 Task: Schedule a coding workshop for next Wednesday at 7:00 PM.
Action: Mouse moved to (73, 134)
Screenshot: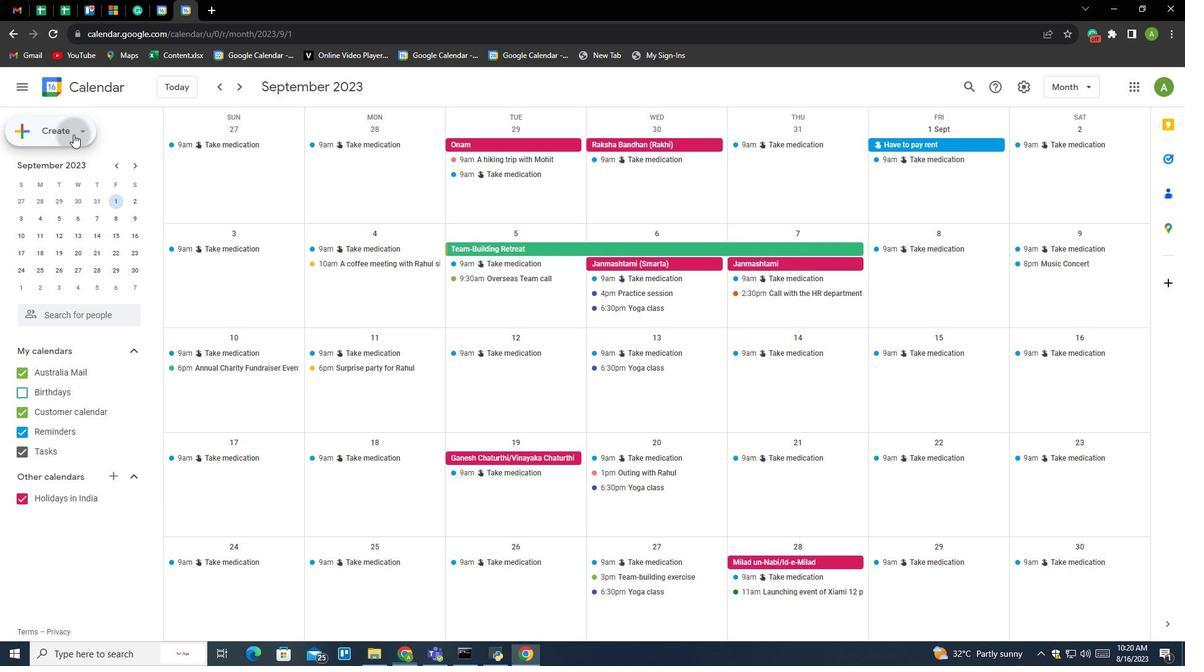 
Action: Mouse pressed left at (73, 134)
Screenshot: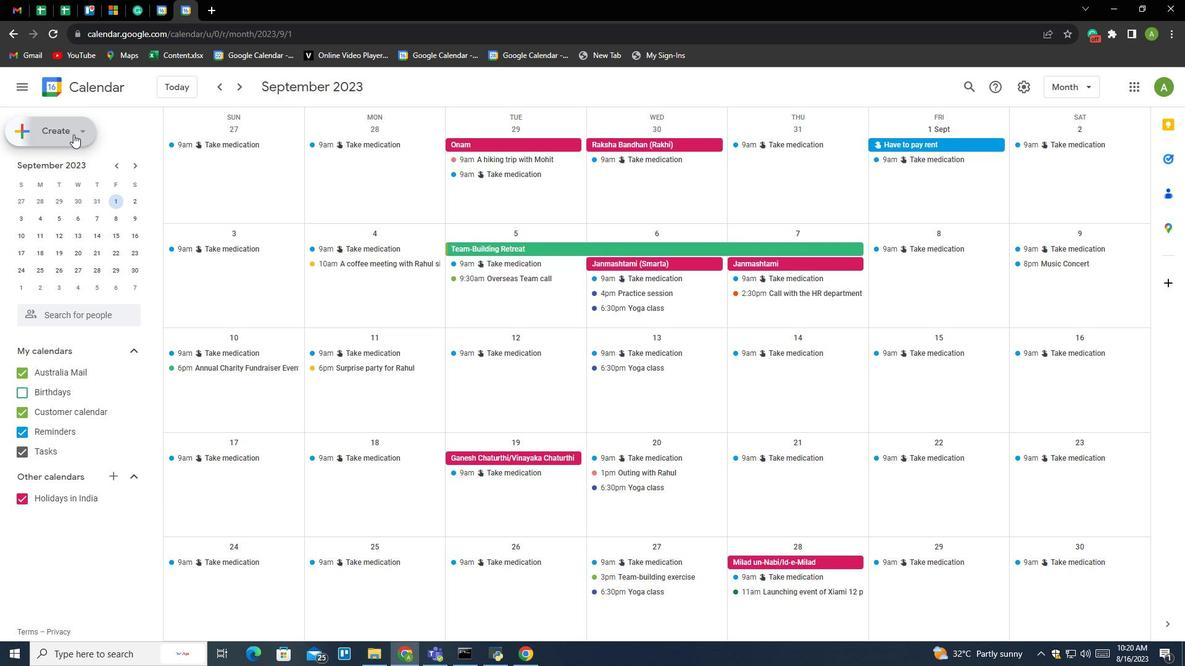
Action: Mouse moved to (56, 157)
Screenshot: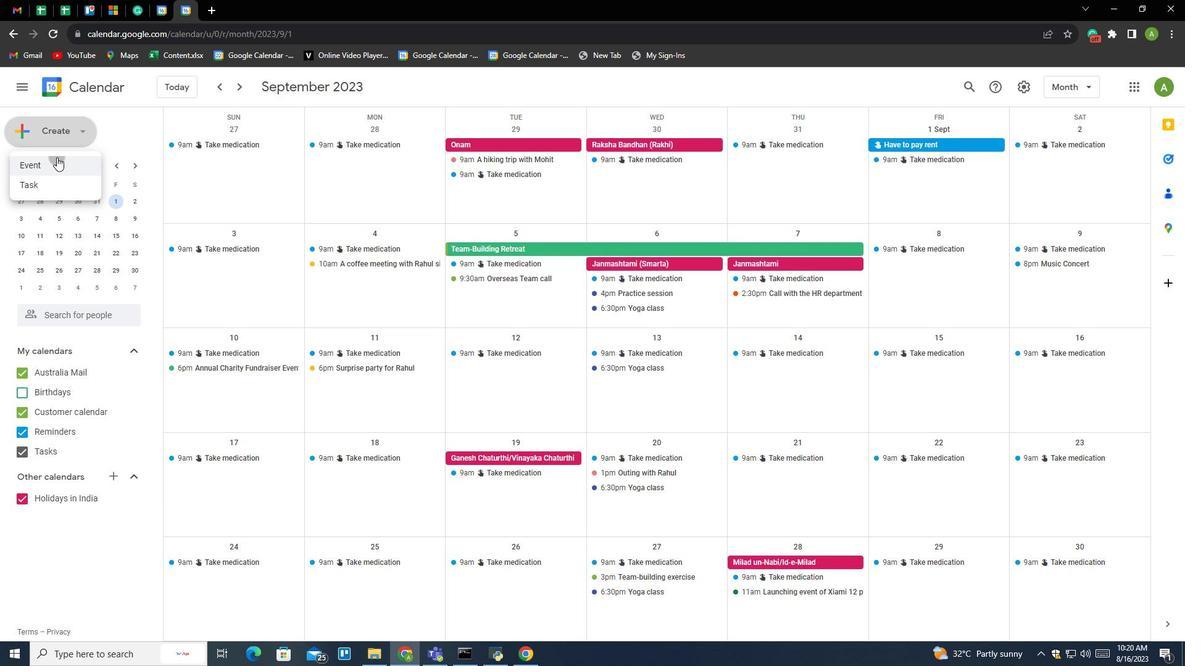 
Action: Mouse pressed left at (56, 157)
Screenshot: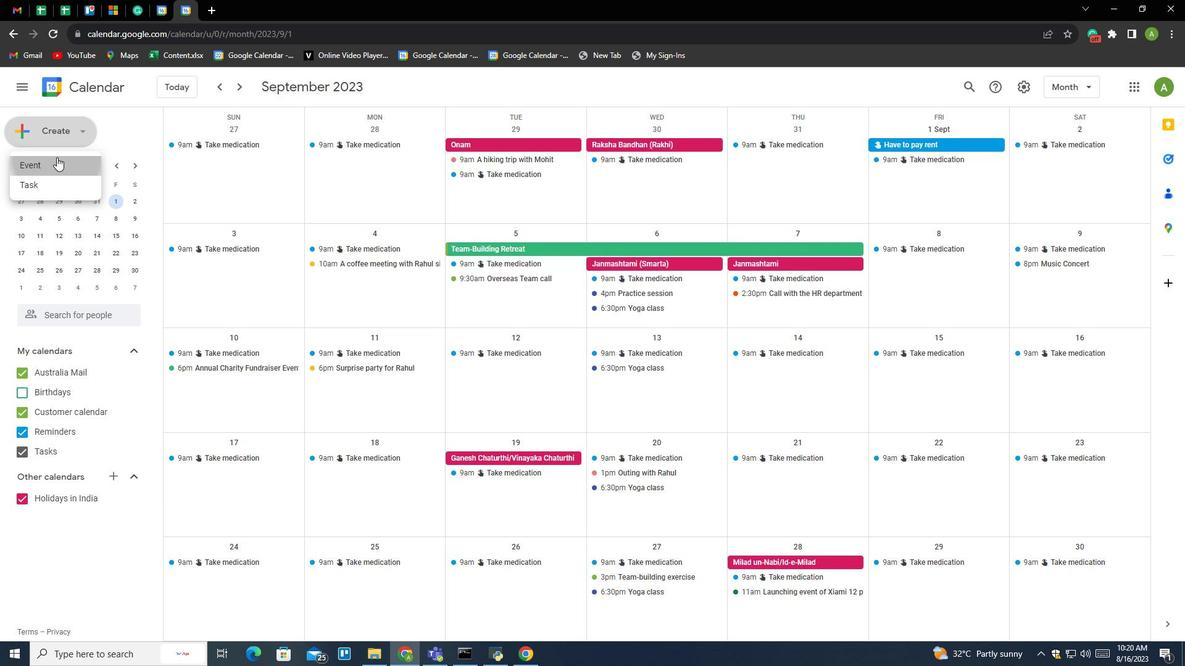 
Action: Mouse moved to (766, 433)
Screenshot: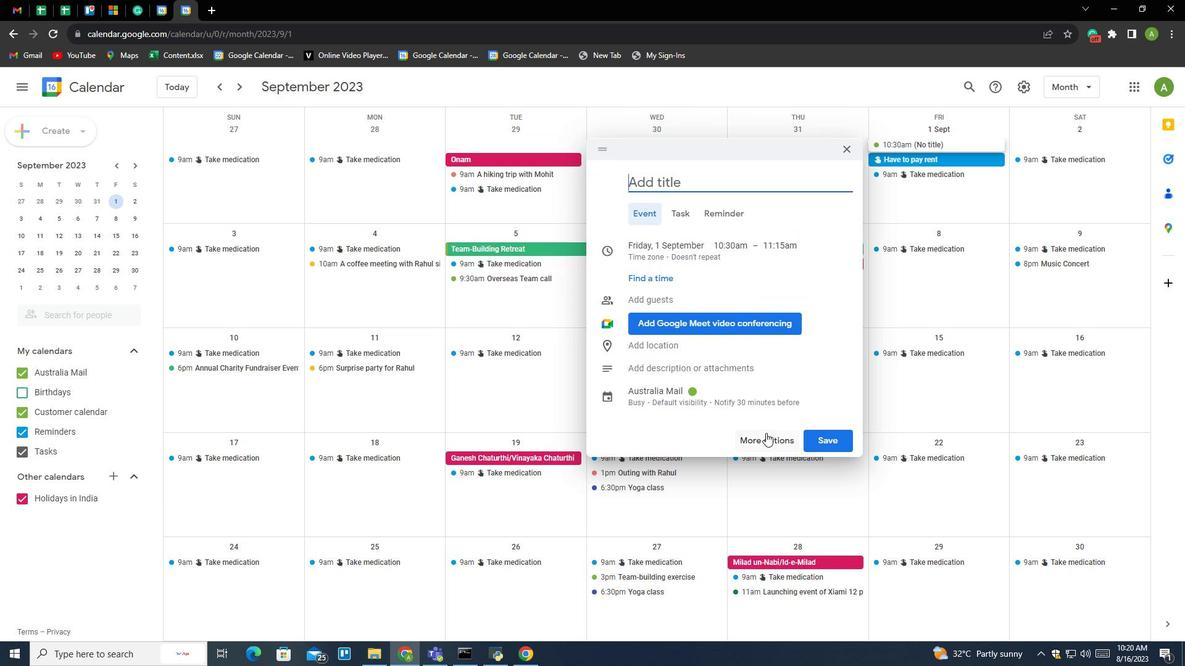 
Action: Mouse pressed left at (766, 433)
Screenshot: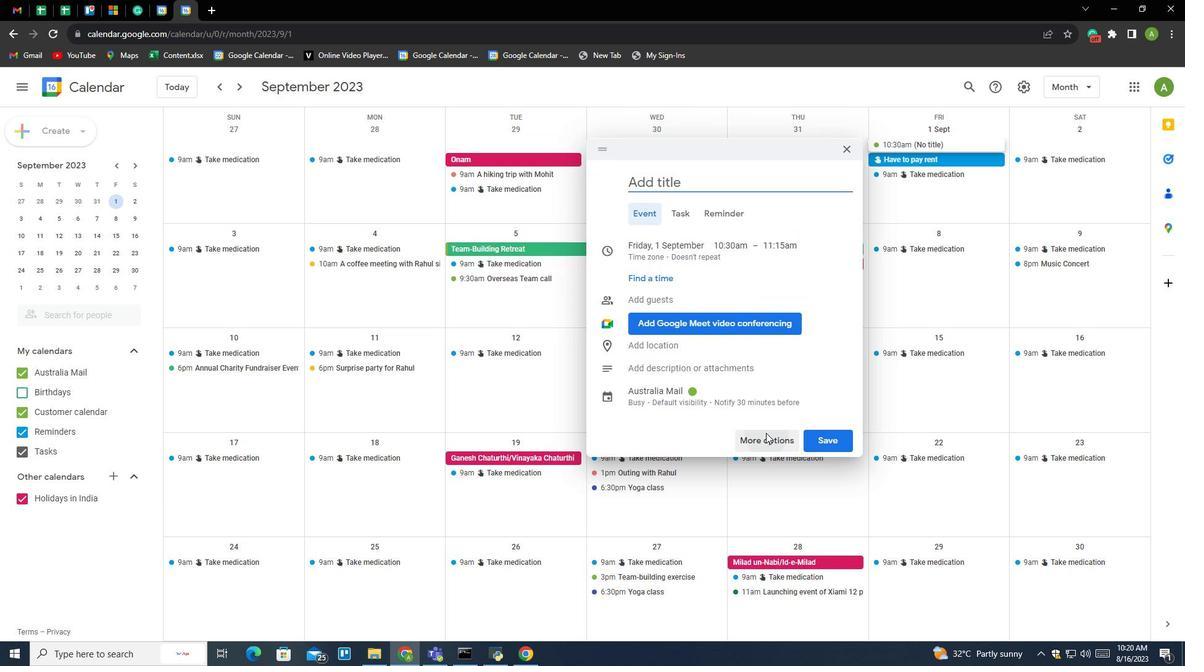 
Action: Mouse moved to (350, 85)
Screenshot: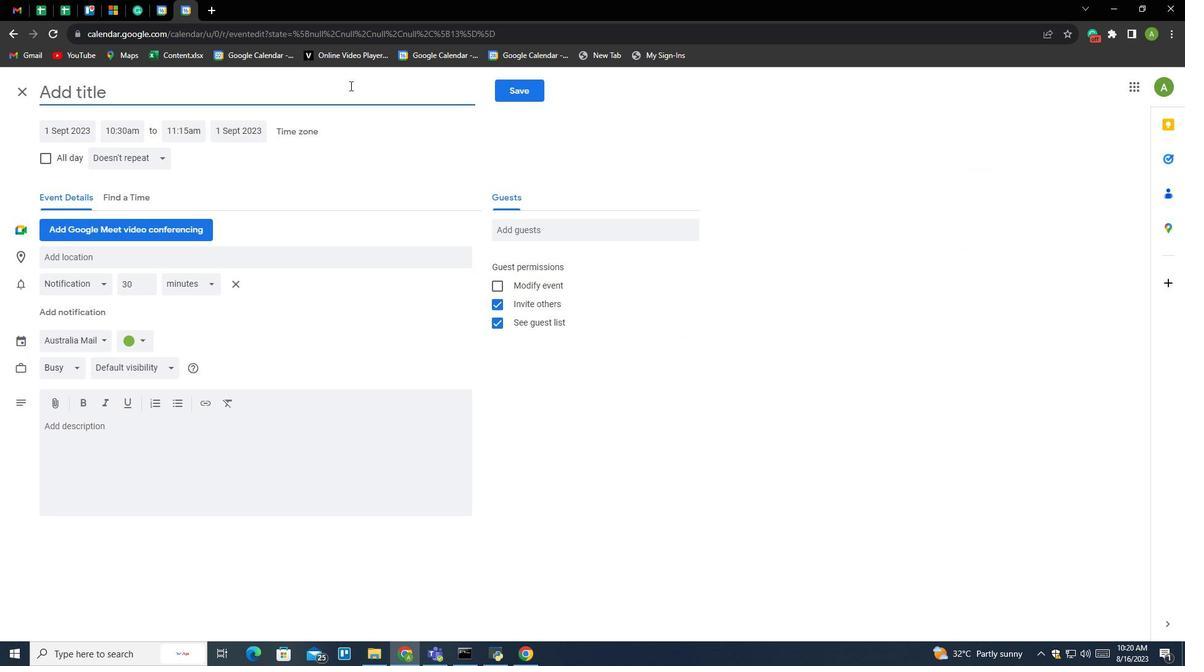 
Action: Mouse pressed left at (350, 85)
Screenshot: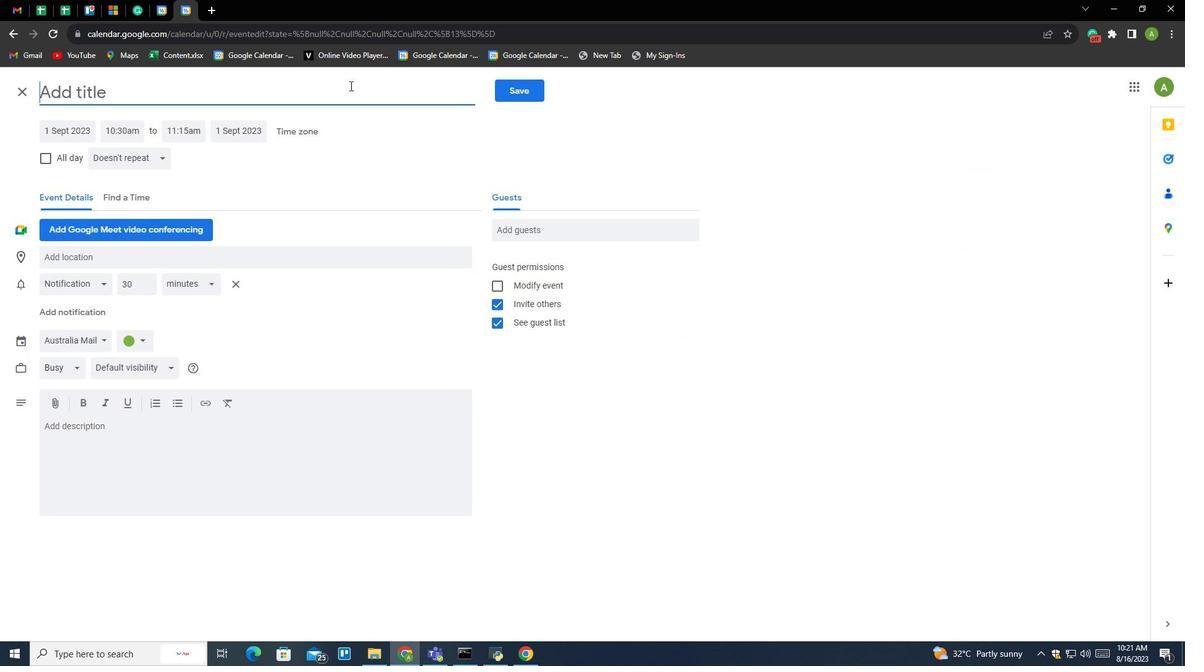 
Action: Key pressed <Key.shift>COd<Key.backspace><Key.backspace>oding<Key.space>workshop
Screenshot: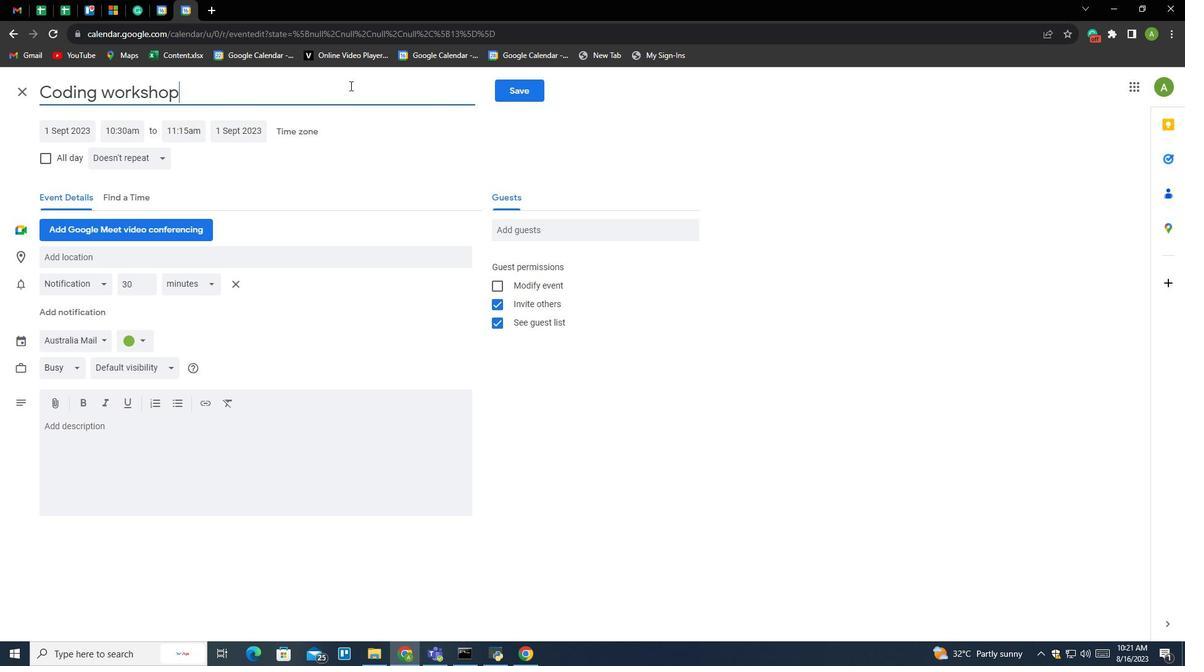 
Action: Mouse moved to (85, 127)
Screenshot: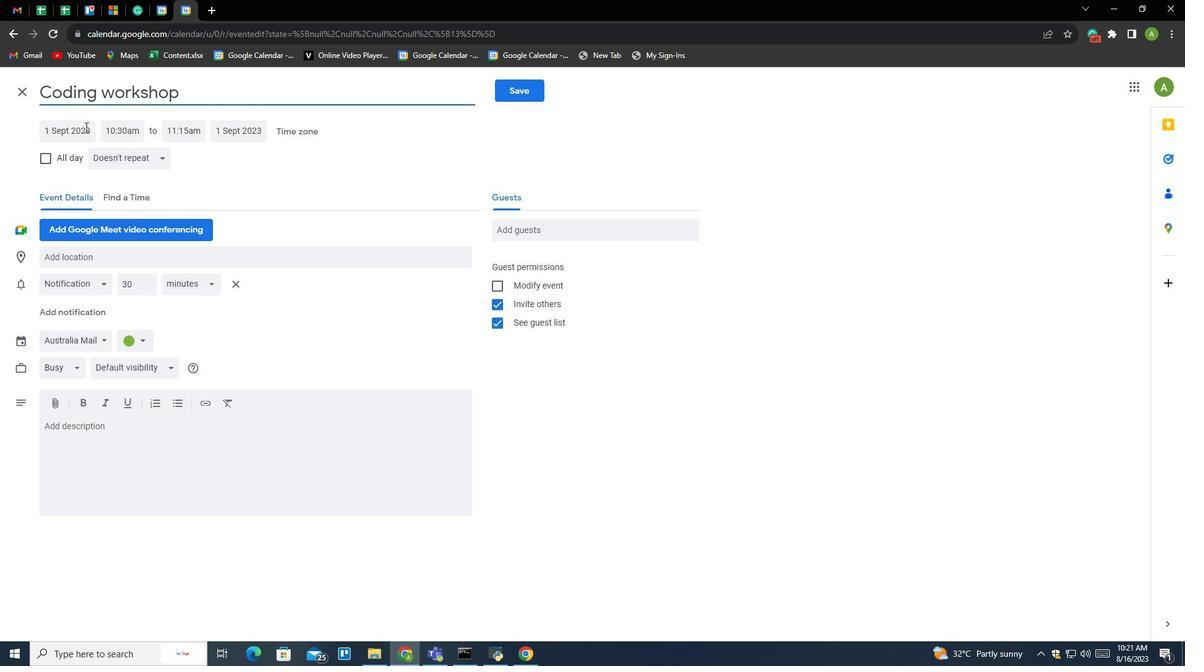 
Action: Mouse pressed left at (85, 127)
Screenshot: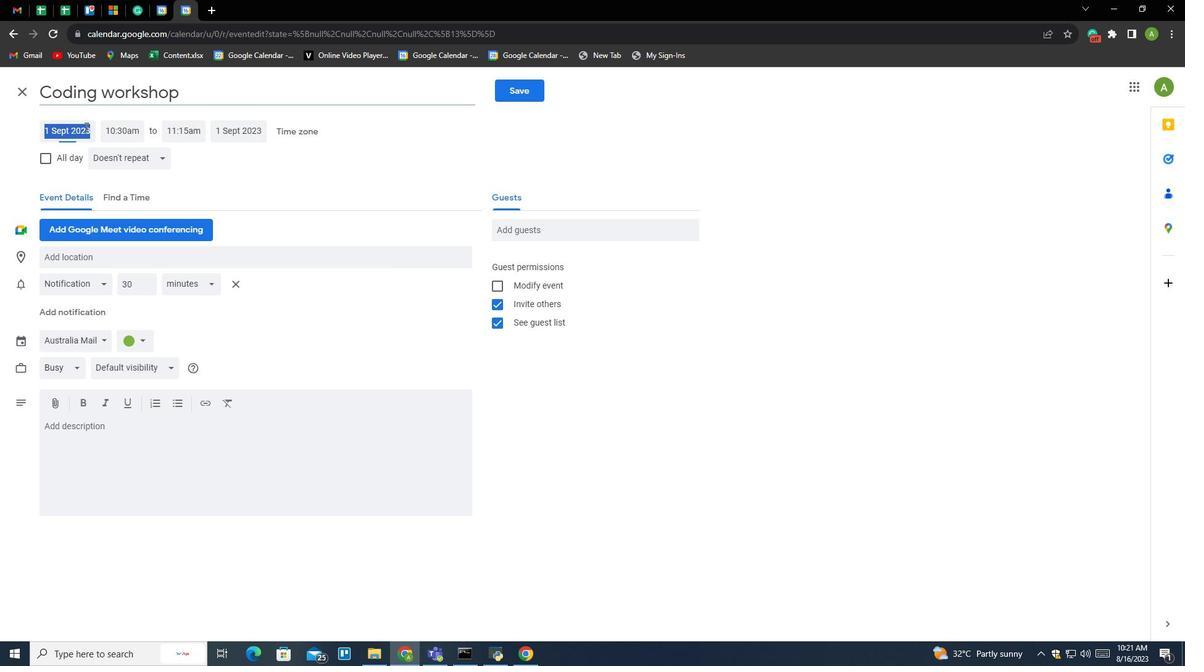 
Action: Mouse moved to (123, 195)
Screenshot: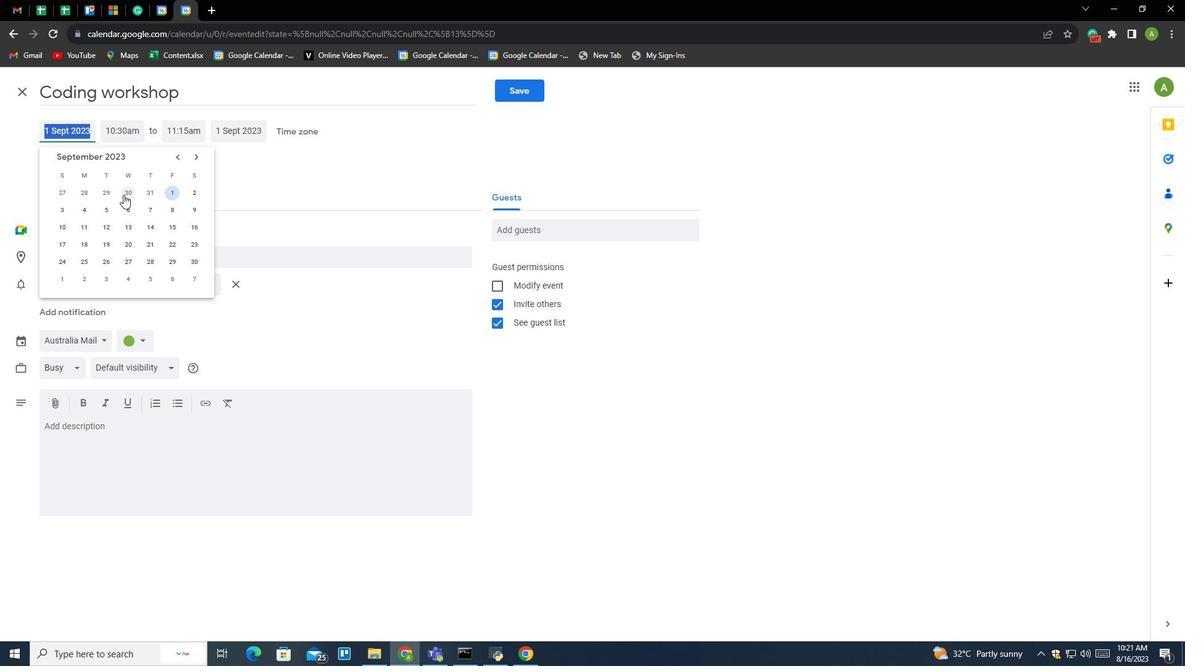 
Action: Mouse pressed left at (123, 195)
Screenshot: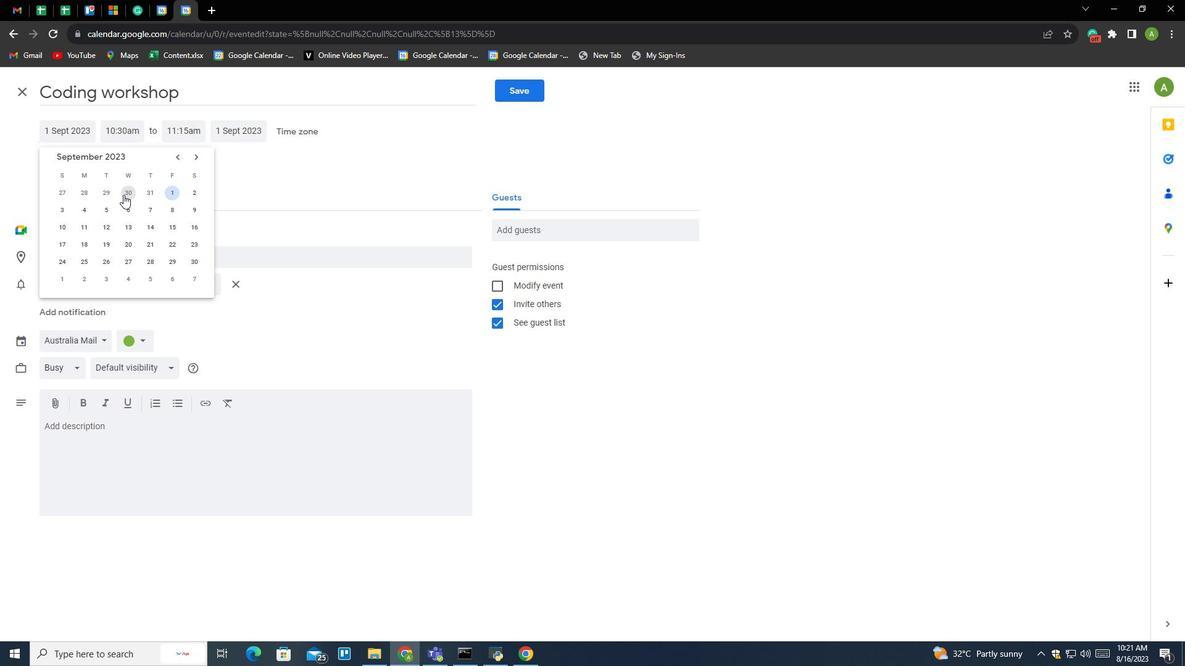
Action: Mouse moved to (132, 125)
Screenshot: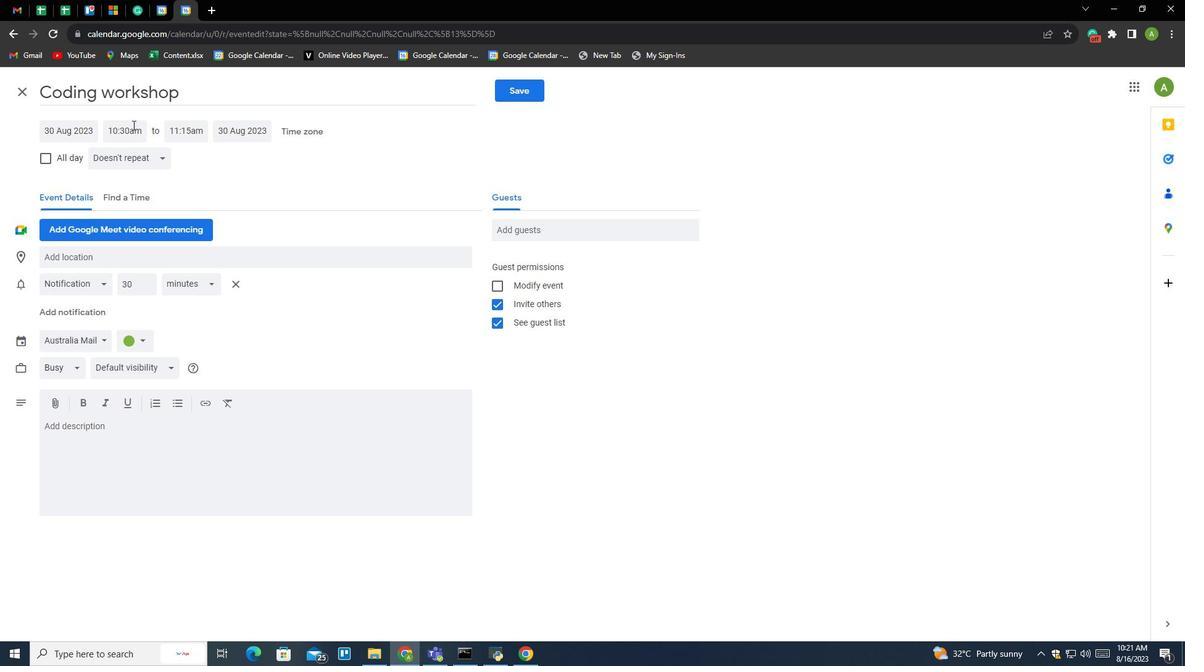 
Action: Mouse pressed left at (132, 125)
Screenshot: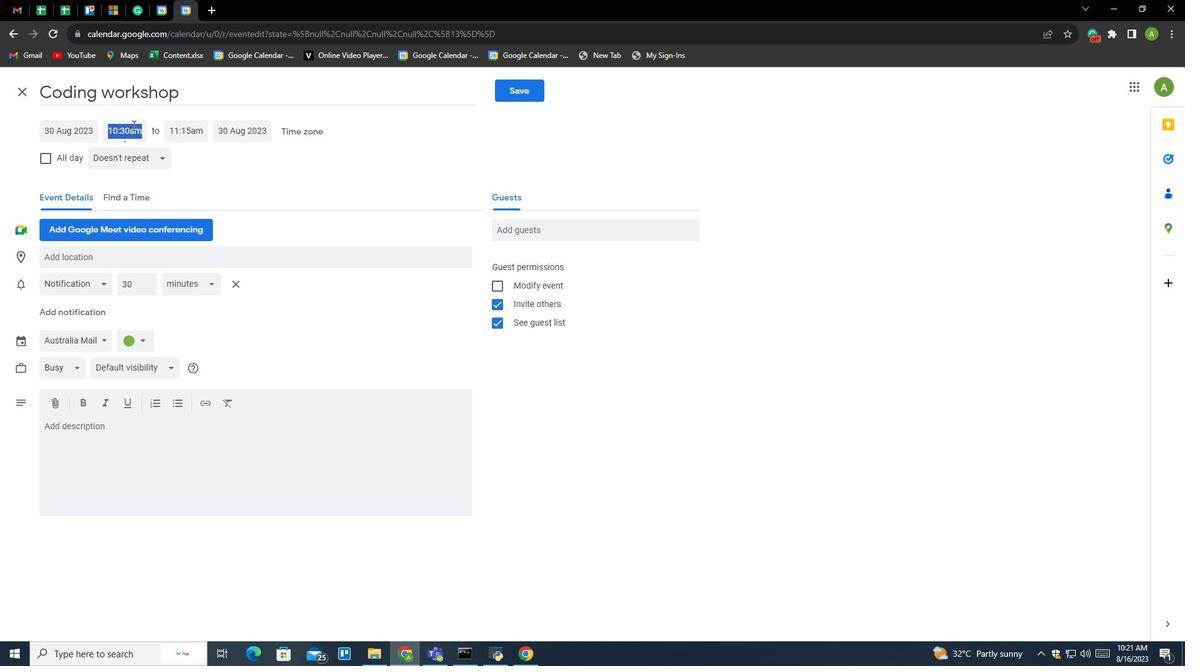
Action: Mouse moved to (166, 256)
Screenshot: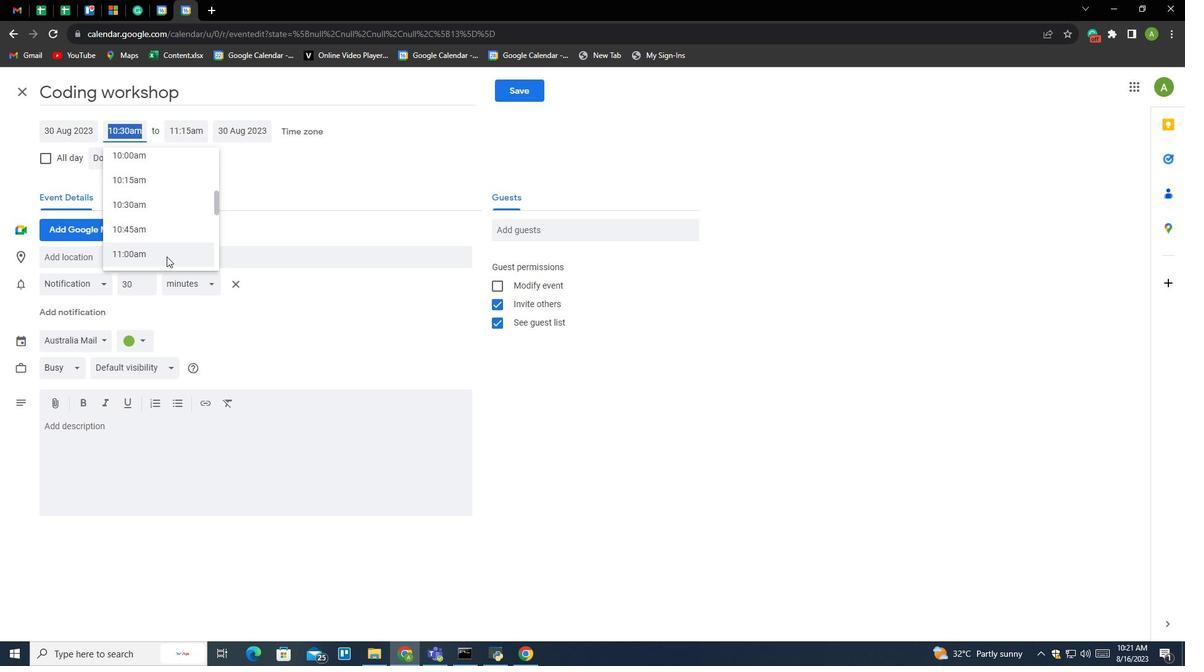 
Action: Mouse scrolled (166, 256) with delta (0, 0)
Screenshot: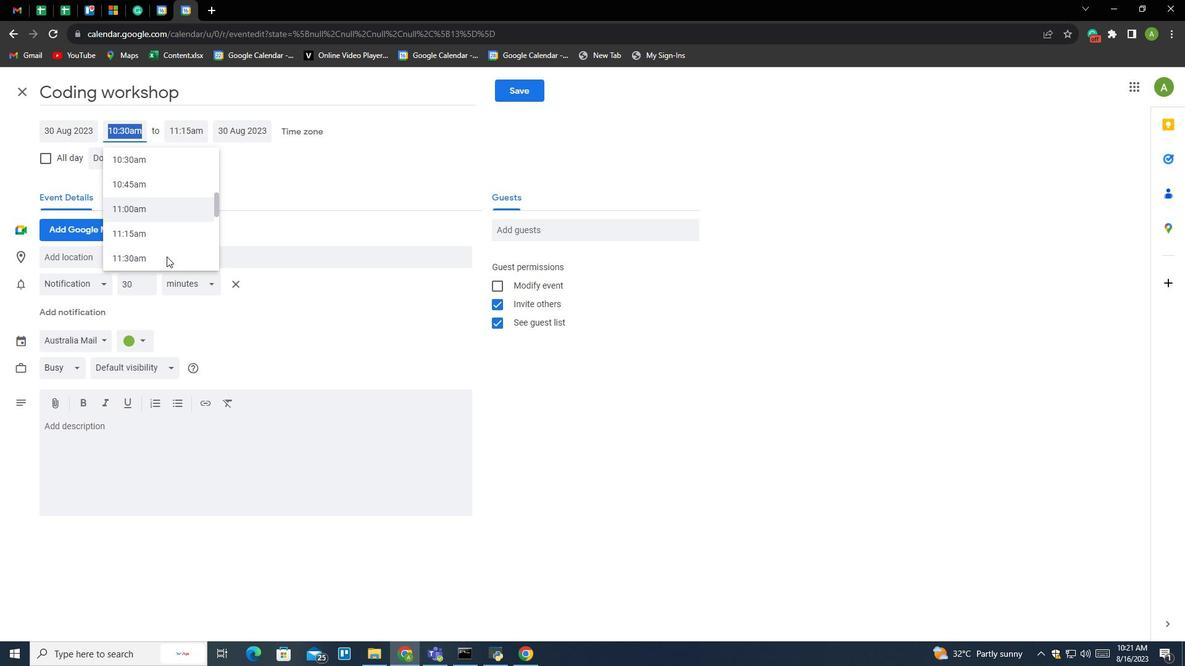 
Action: Mouse scrolled (166, 256) with delta (0, 0)
Screenshot: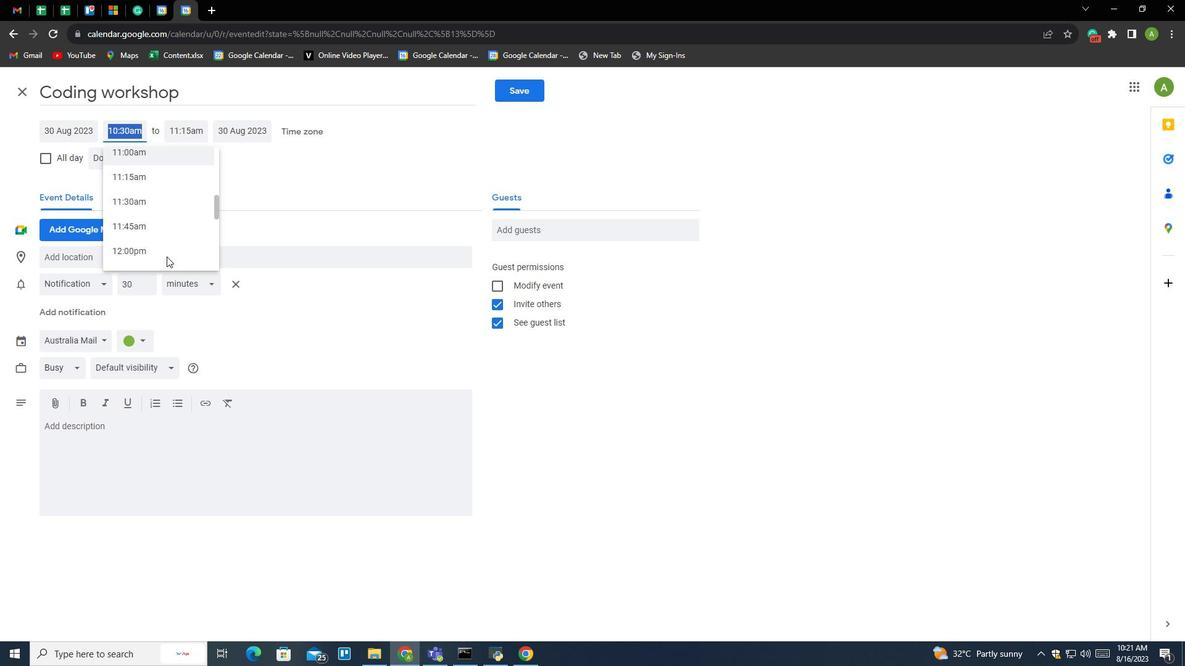
Action: Mouse scrolled (166, 256) with delta (0, 0)
Screenshot: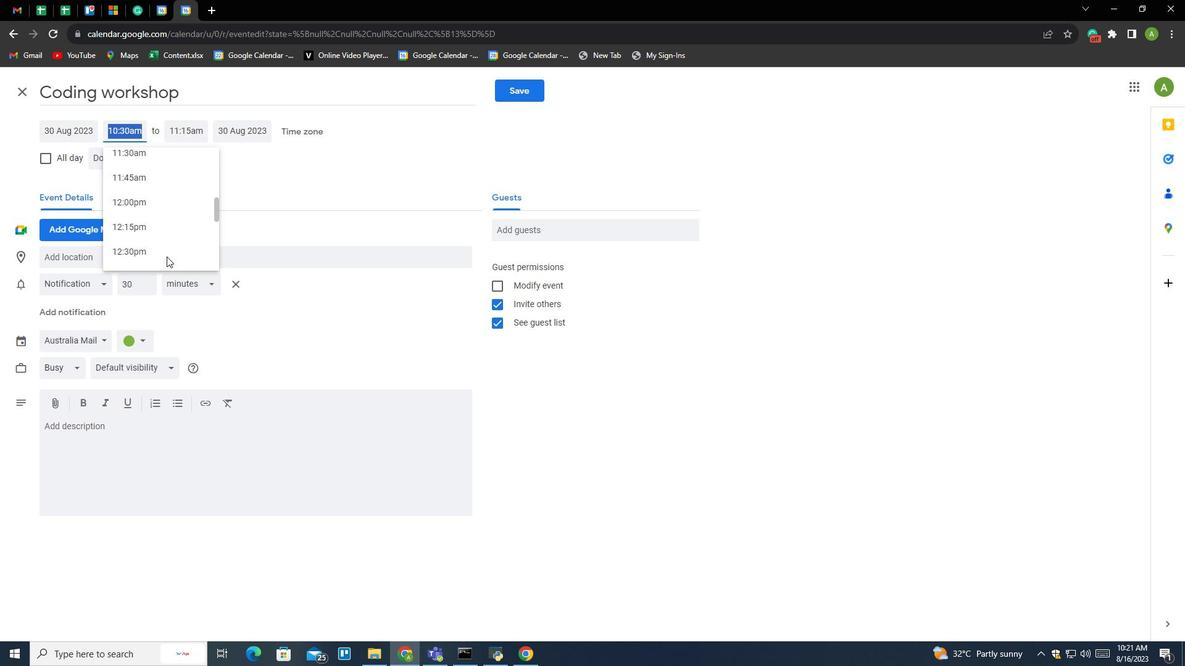 
Action: Mouse scrolled (166, 256) with delta (0, 0)
Screenshot: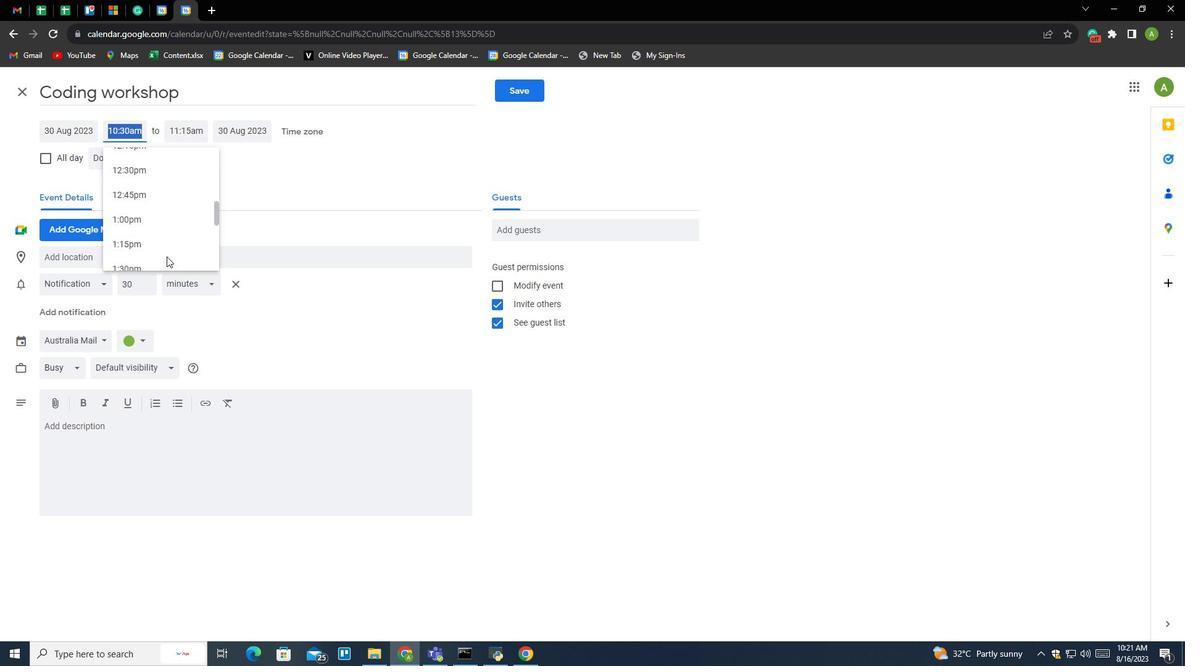 
Action: Mouse scrolled (166, 256) with delta (0, 0)
Screenshot: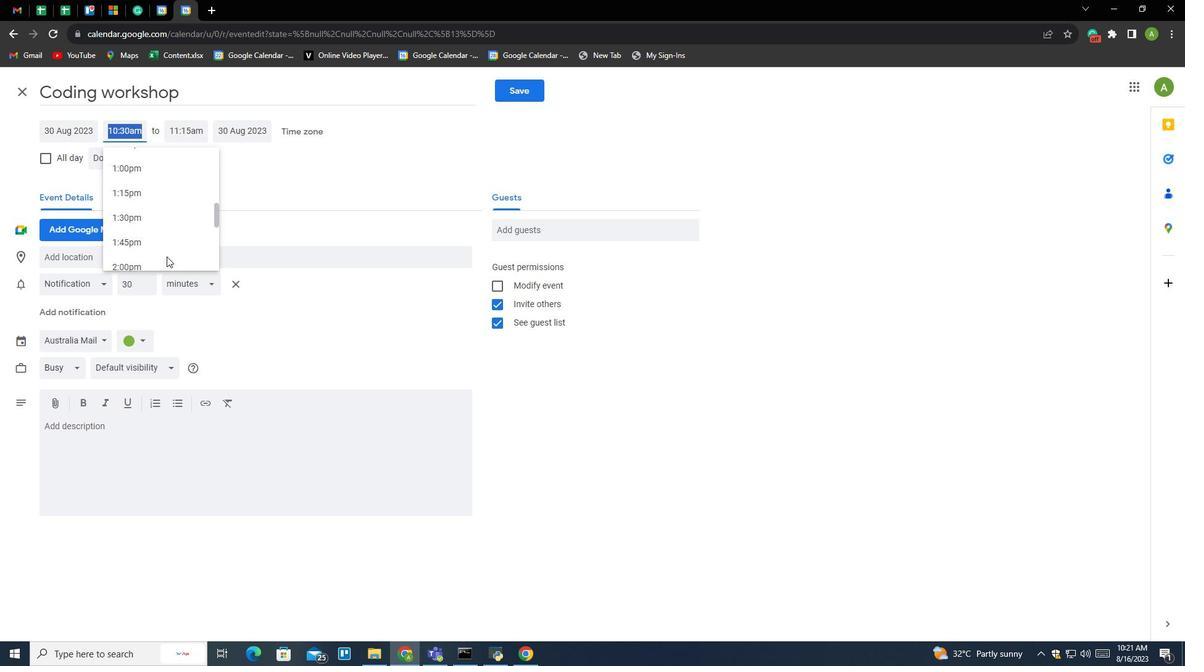 
Action: Mouse scrolled (166, 256) with delta (0, 0)
Screenshot: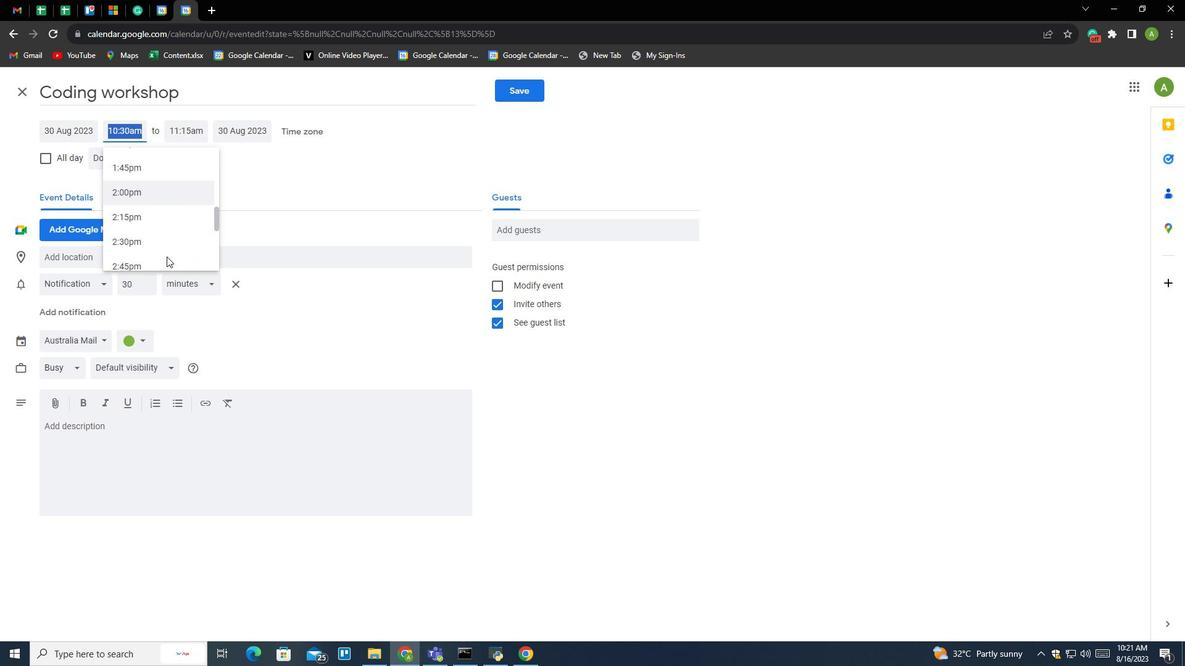 
Action: Mouse moved to (166, 205)
Screenshot: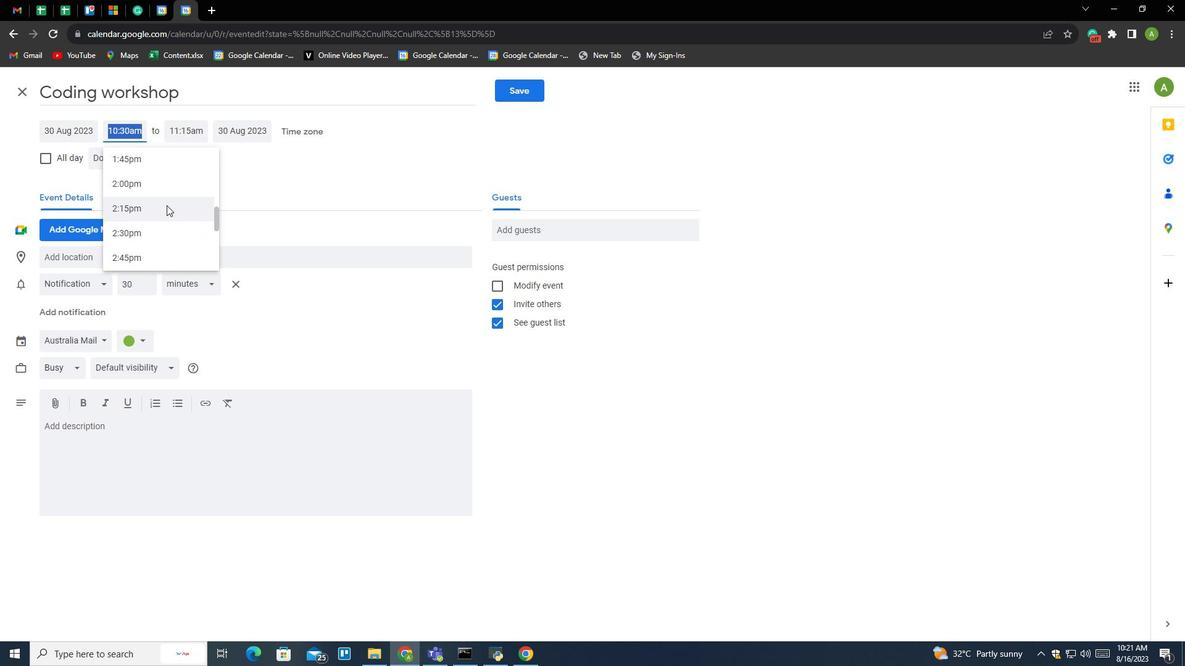 
Action: Key pressed 7<Key.shift_r>:00<Key.shift>PM<Key.enter>
Screenshot: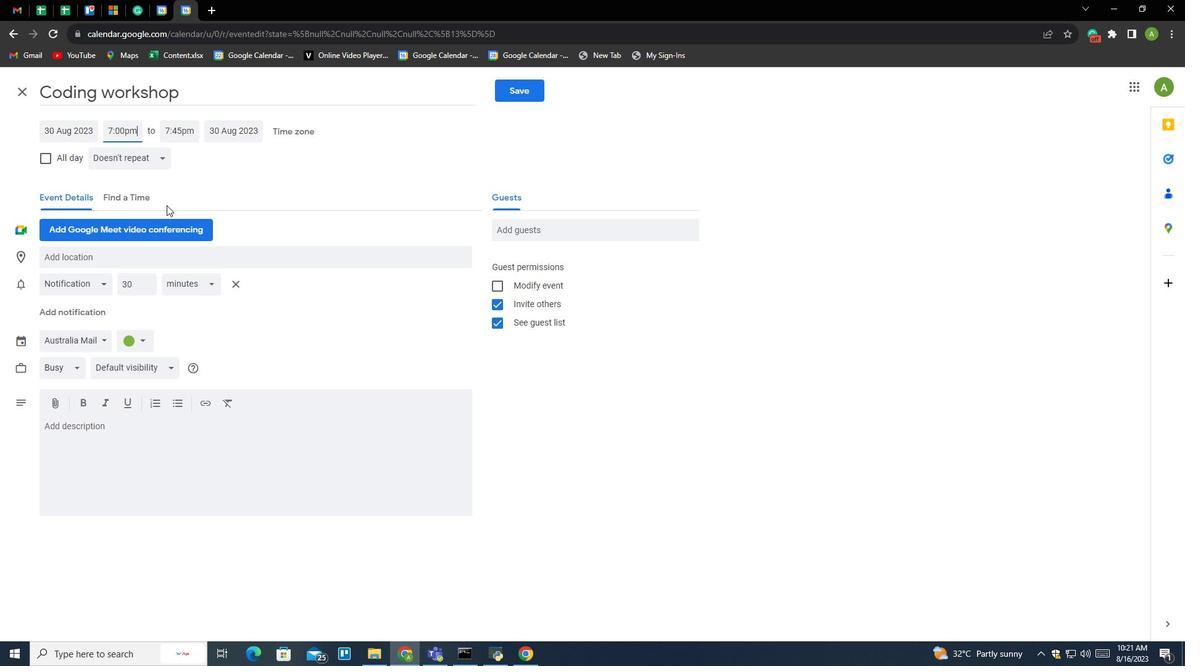 
Action: Mouse moved to (178, 135)
Screenshot: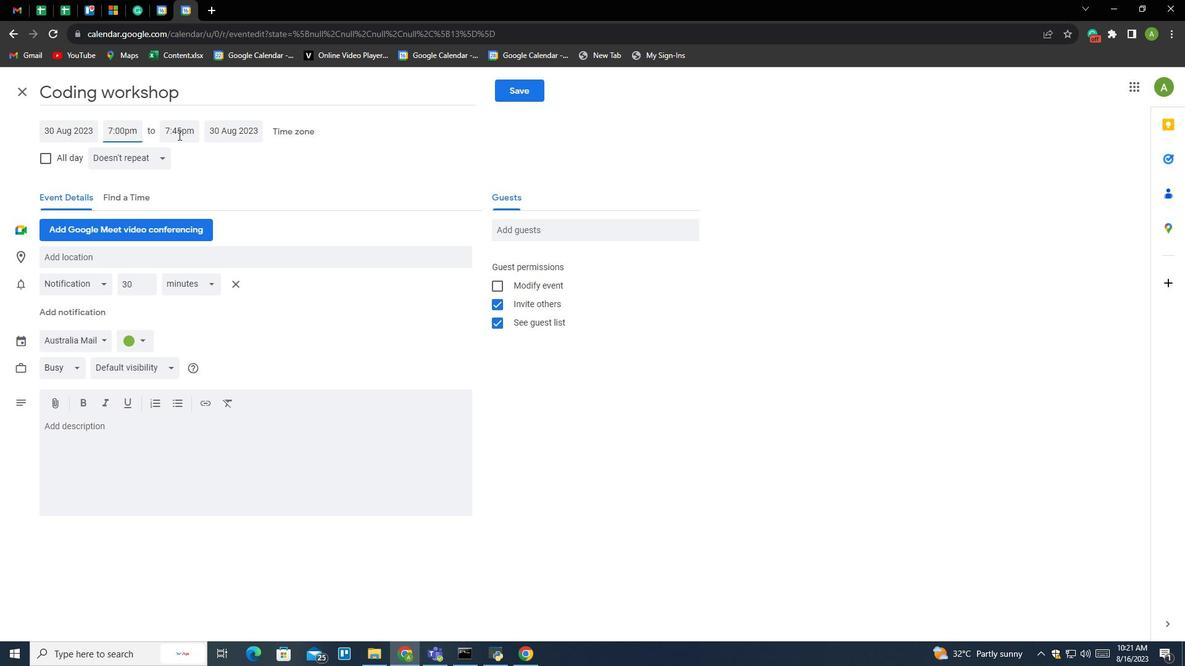 
Action: Mouse pressed left at (178, 135)
Screenshot: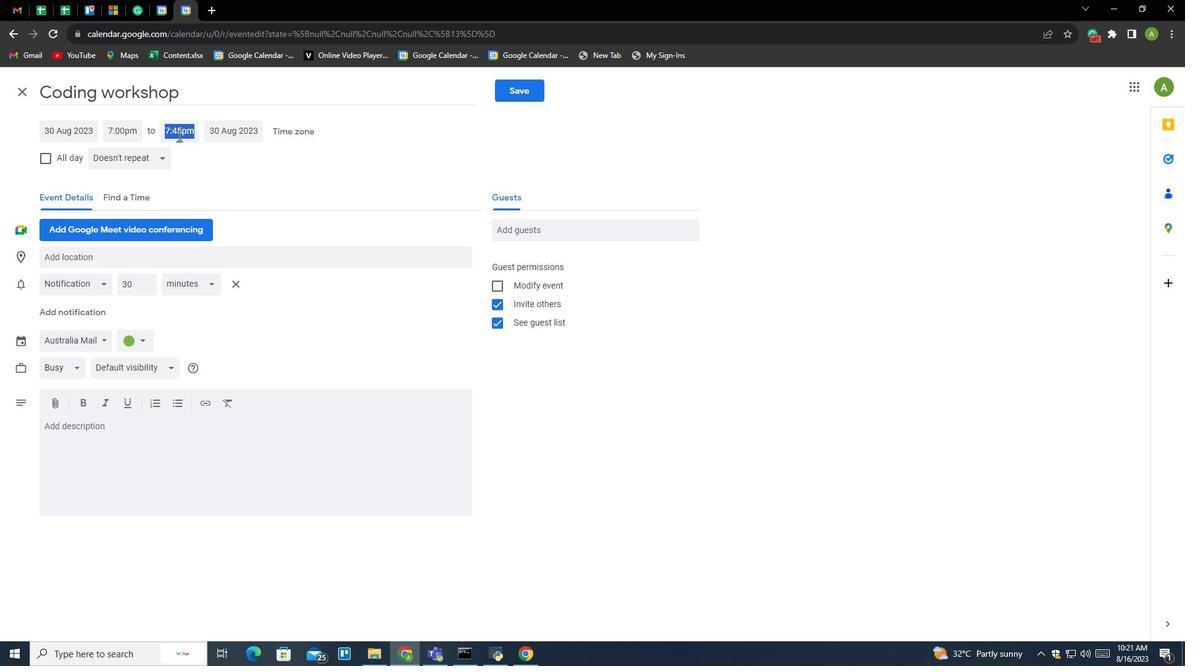 
Action: Mouse moved to (250, 132)
Screenshot: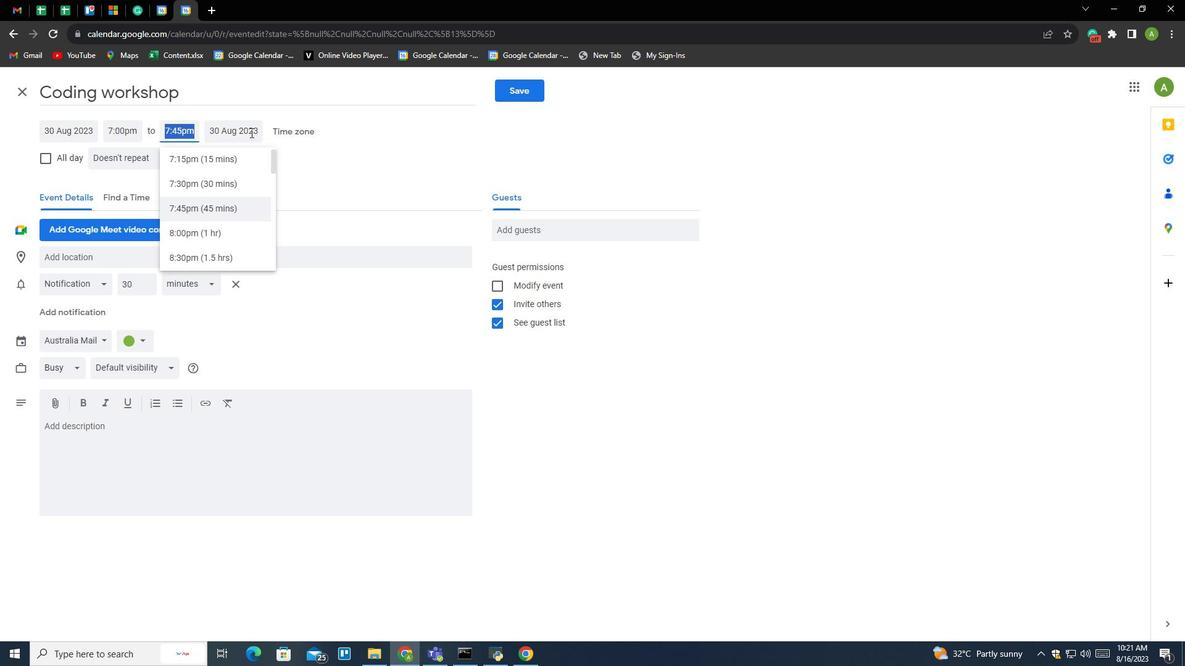 
Action: Key pressed <Key.right><Key.left><Key.left><Key.left><Key.left><Key.left><Key.backspace>9<Key.right><Key.right><Key.right><Key.backspace><Key.backspace>00<Key.enter>
Screenshot: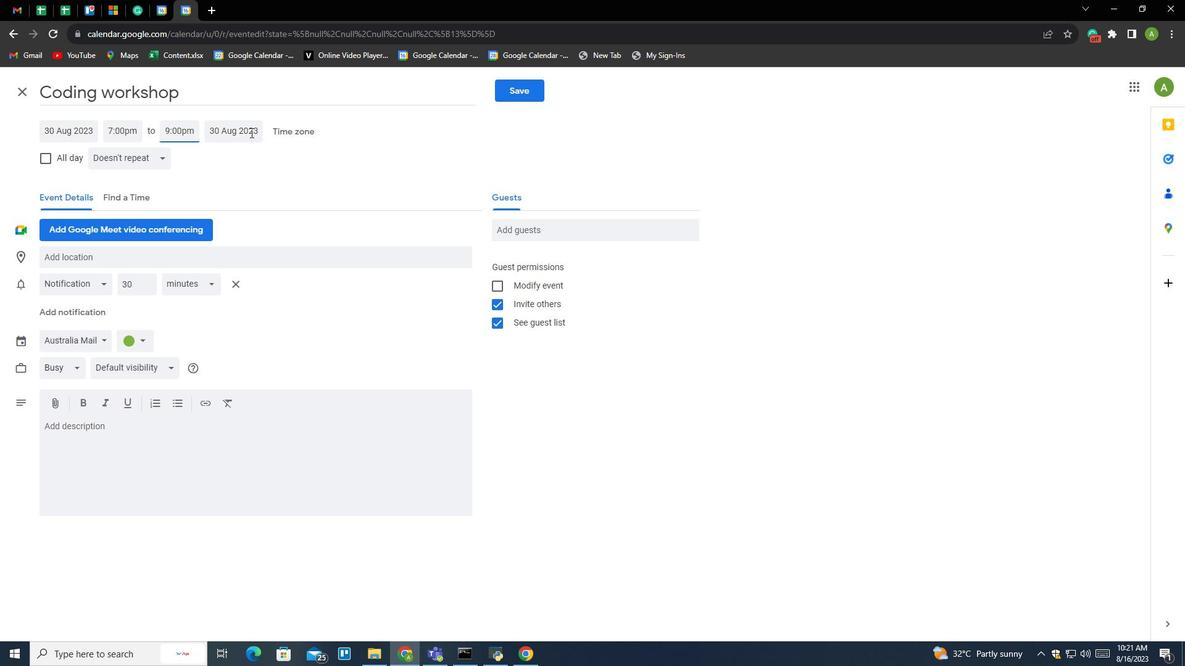 
Action: Mouse moved to (331, 166)
Screenshot: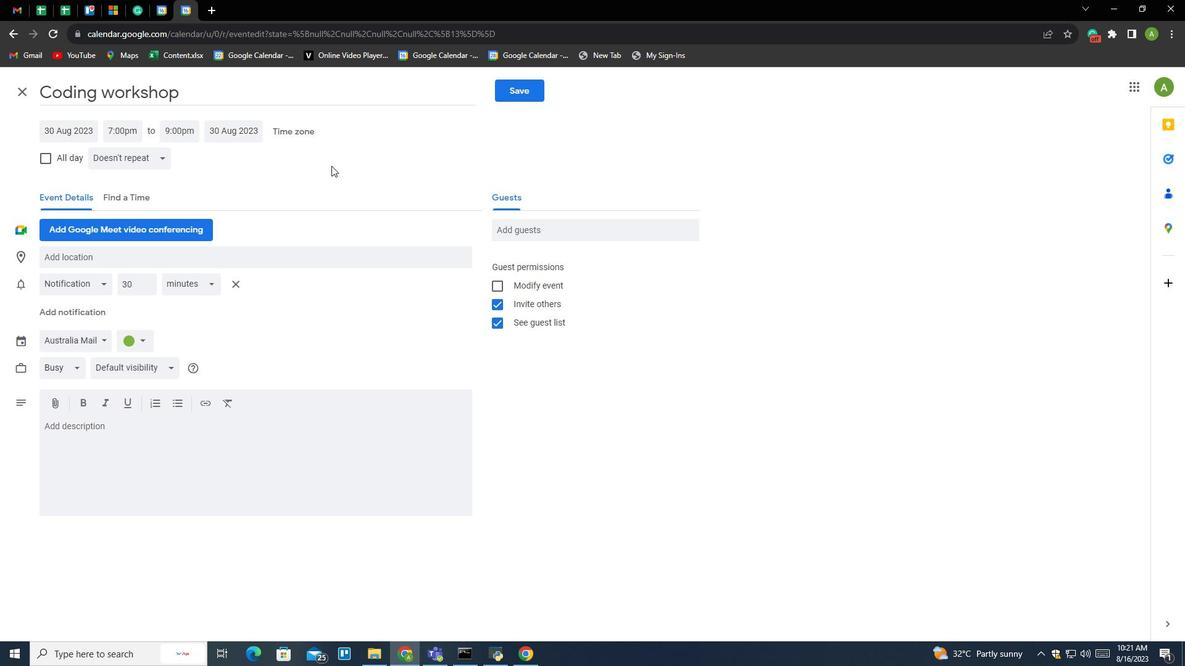 
Action: Mouse pressed left at (331, 166)
Screenshot: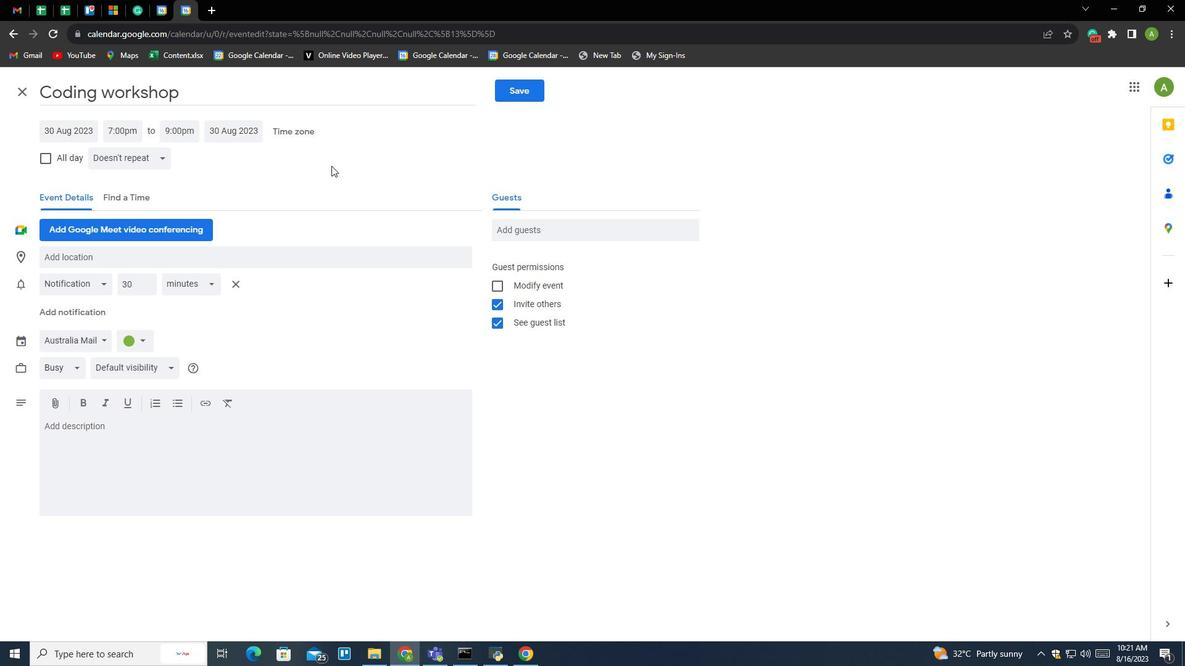
Action: Mouse moved to (335, 167)
Screenshot: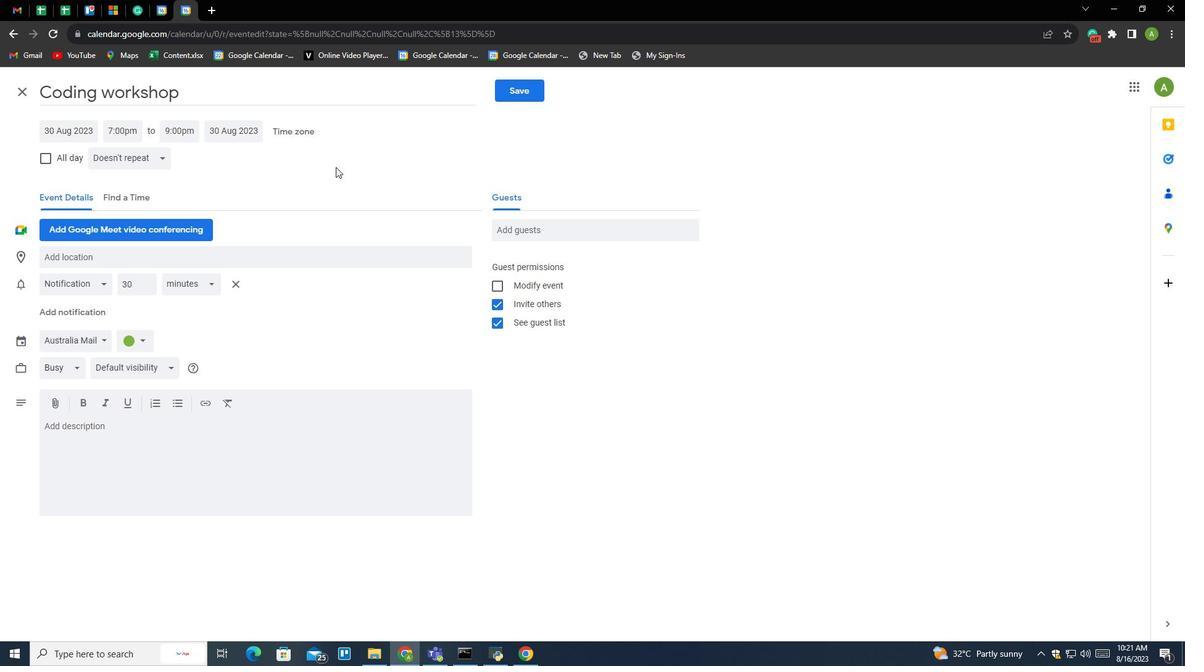 
Action: Mouse pressed left at (335, 167)
Screenshot: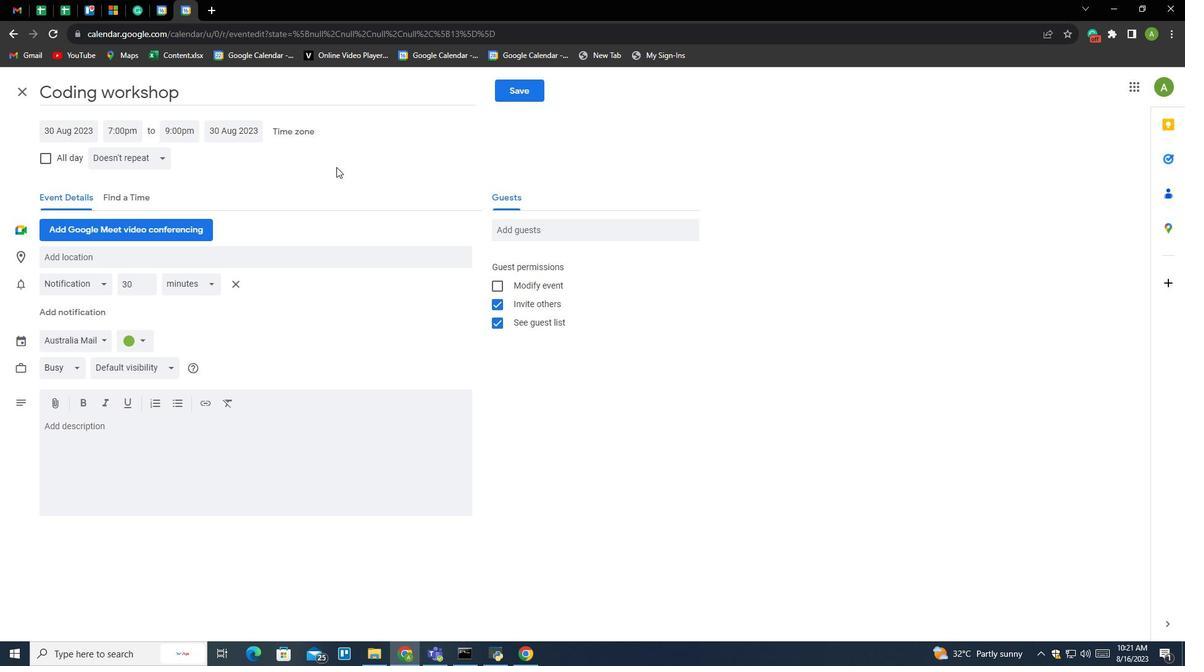 
Action: Mouse moved to (100, 262)
Screenshot: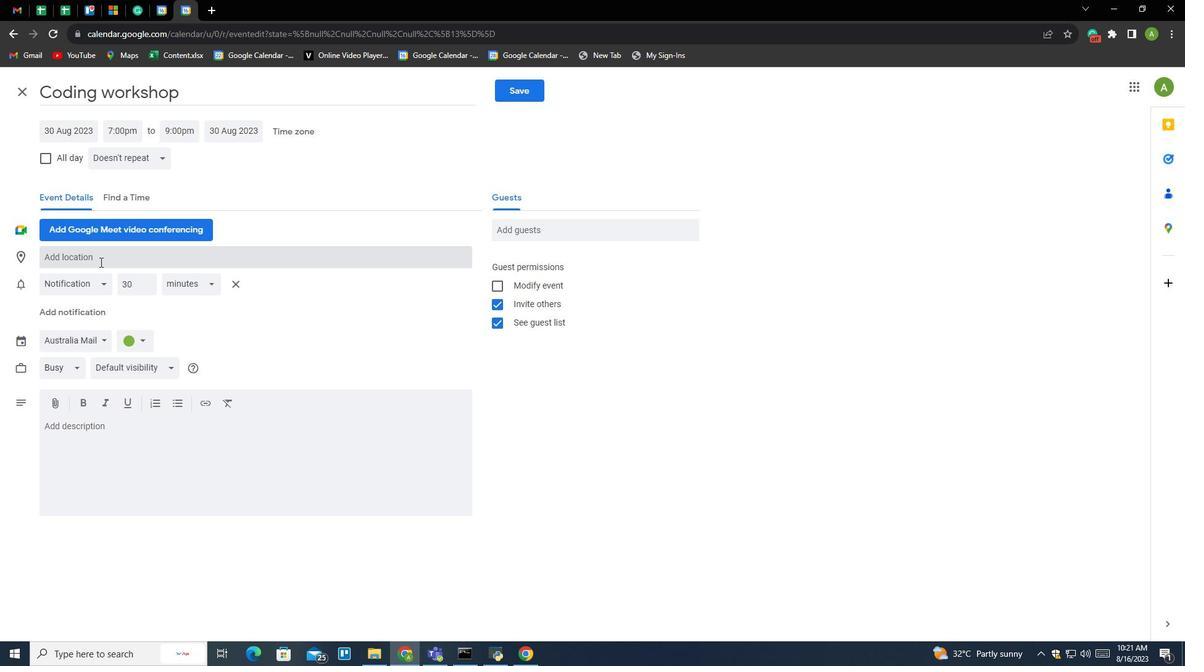 
Action: Mouse pressed left at (100, 262)
Screenshot: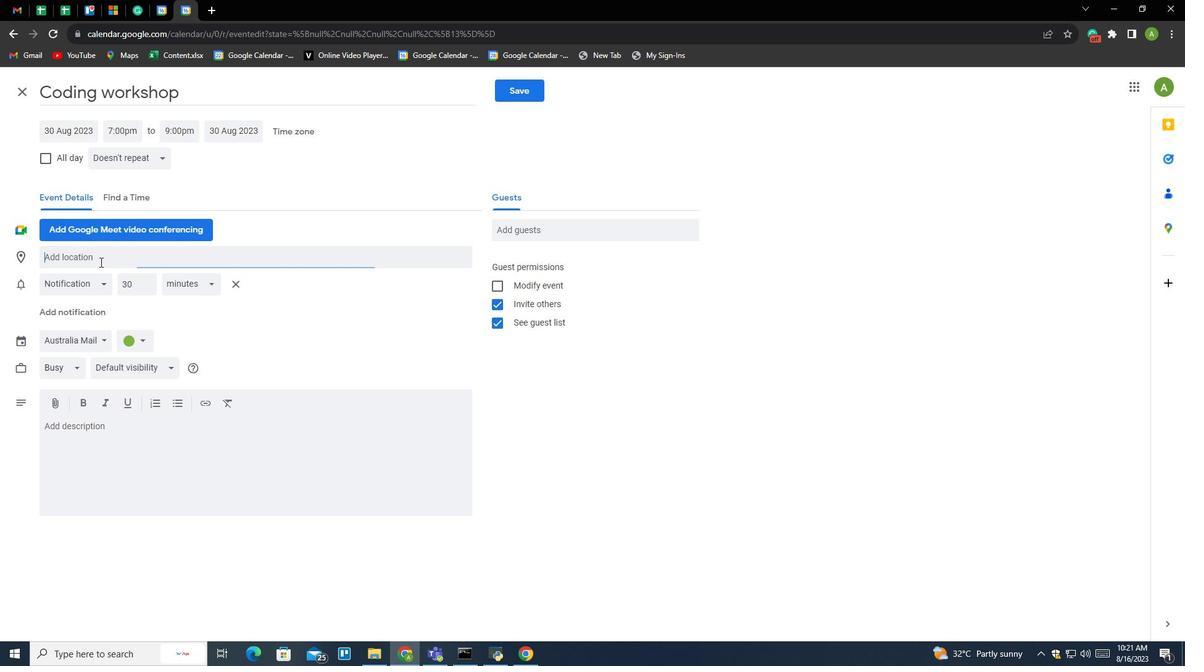 
Action: Key pressed <Key.shift>Gur<Key.backspace><Key.backspace><Key.backspace><Key.backspace><Key.shift>SEwa<Key.backspace><Key.backspace><Key.backspace>w<Key.backspace>ewa<Key.space>tow
Screenshot: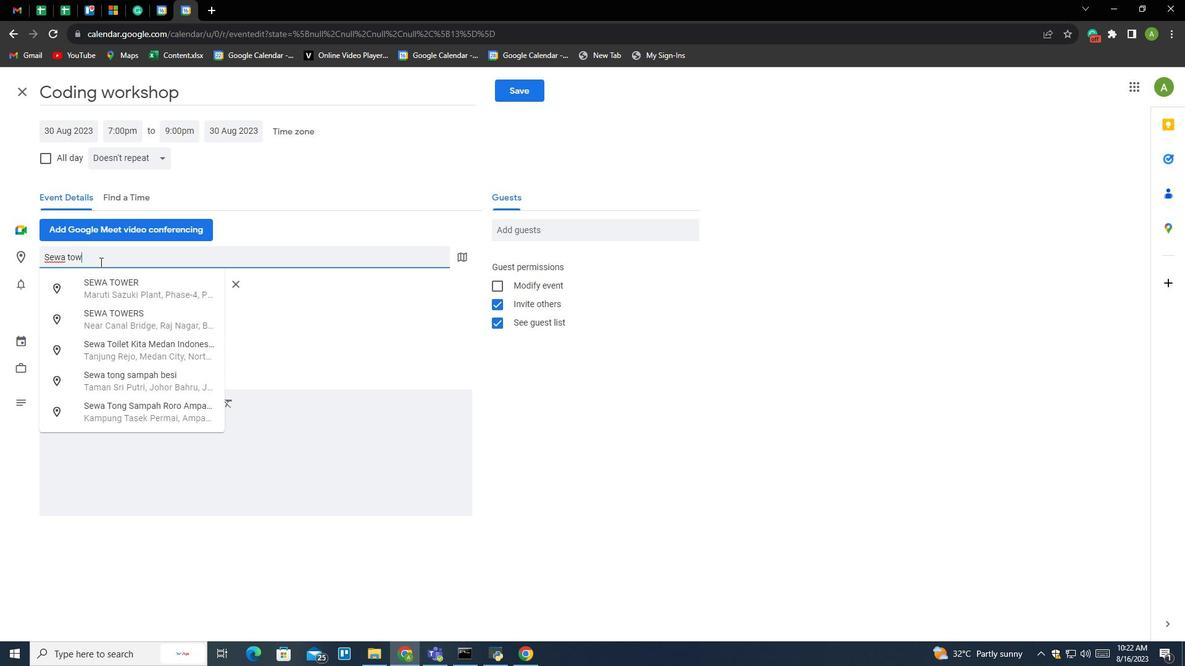 
Action: Mouse moved to (117, 294)
Screenshot: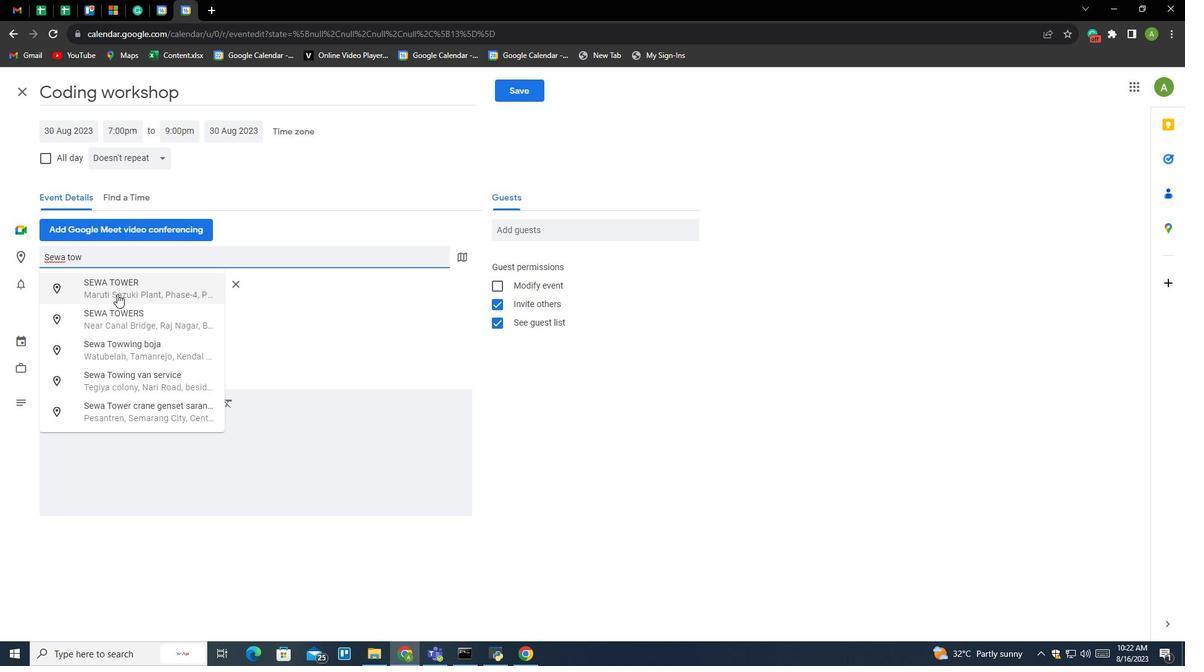 
Action: Mouse pressed left at (117, 294)
Screenshot: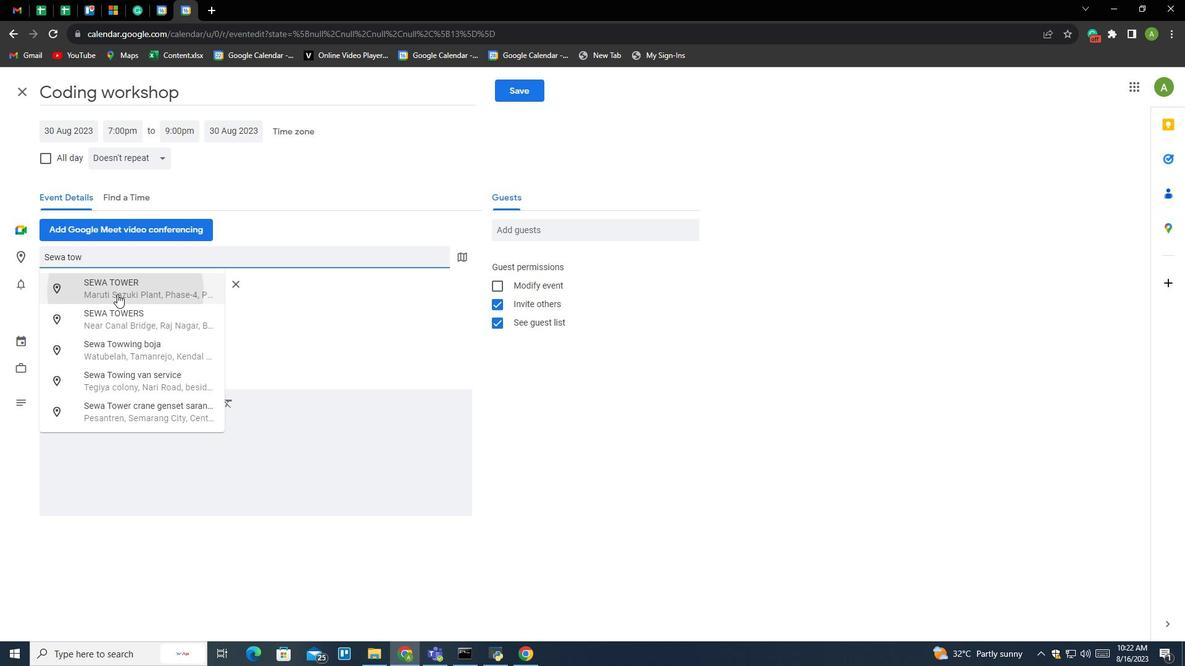 
Action: Mouse moved to (146, 341)
Screenshot: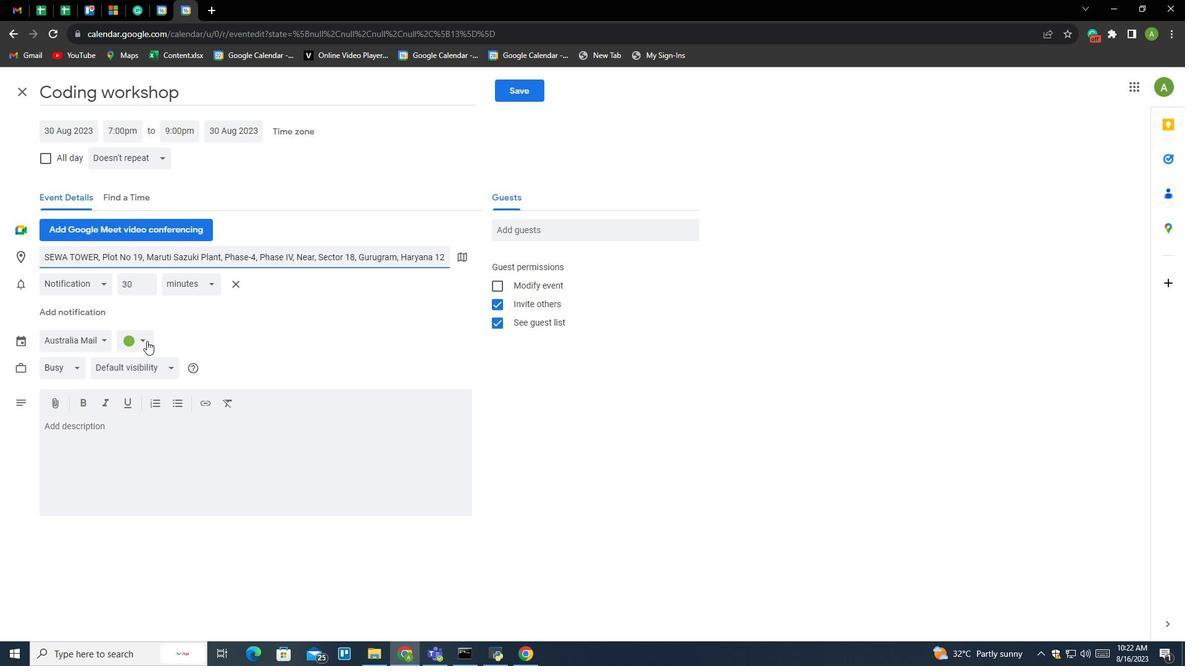
Action: Mouse pressed left at (146, 341)
Screenshot: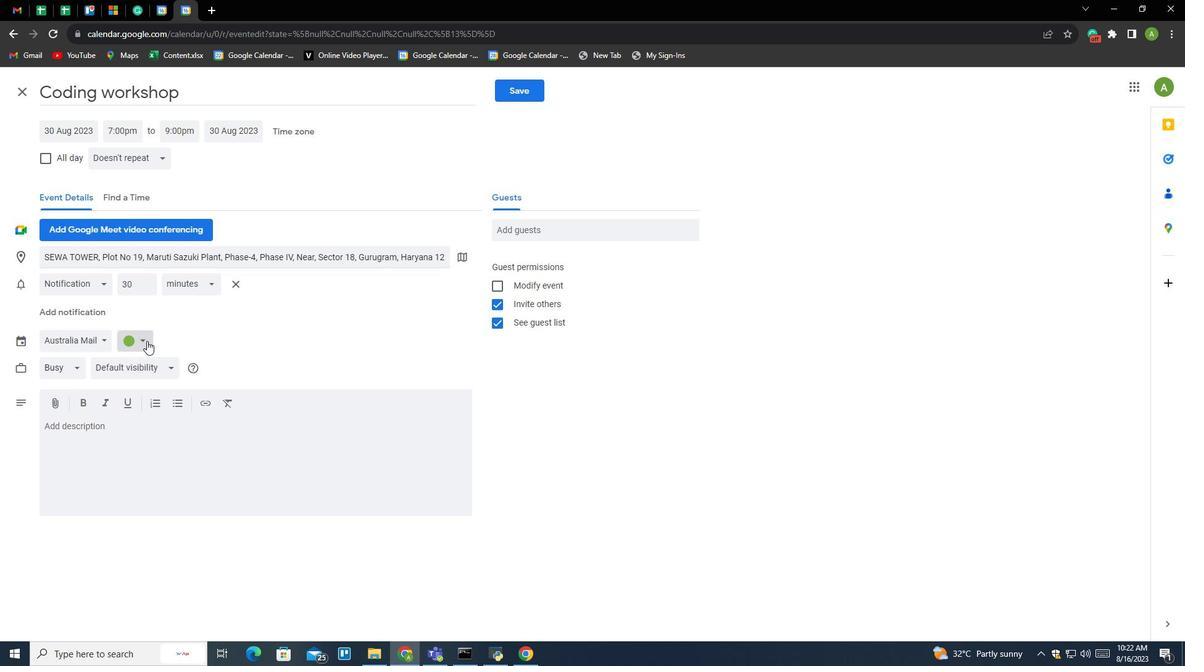 
Action: Mouse moved to (124, 372)
Screenshot: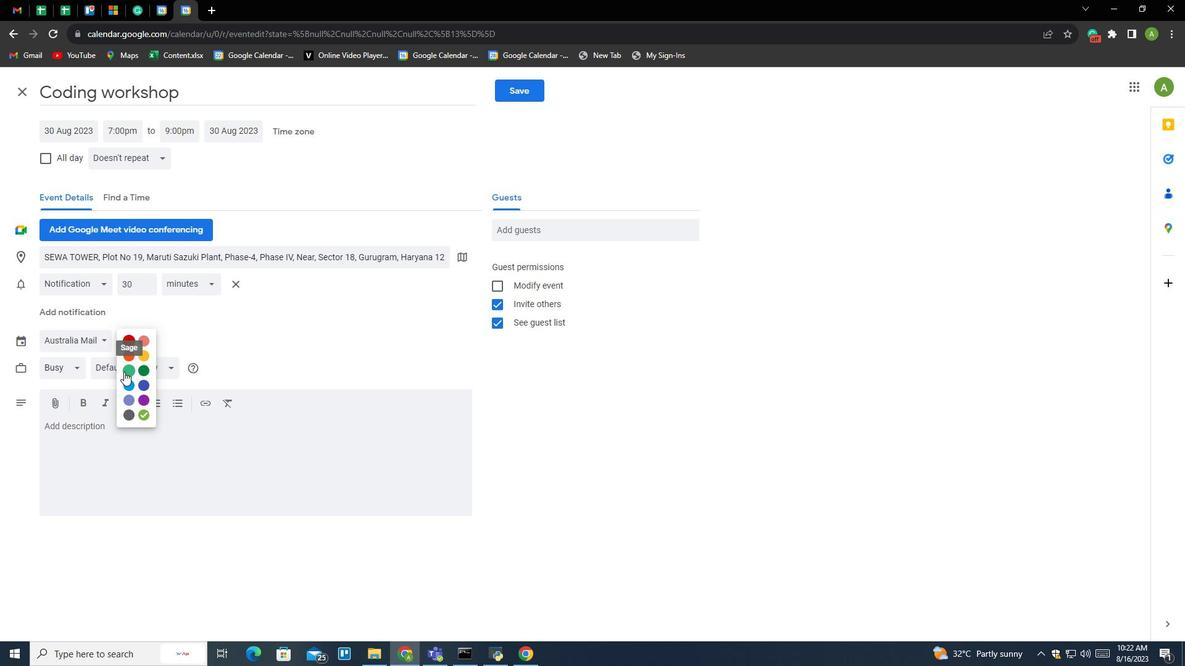 
Action: Mouse pressed left at (124, 372)
Screenshot: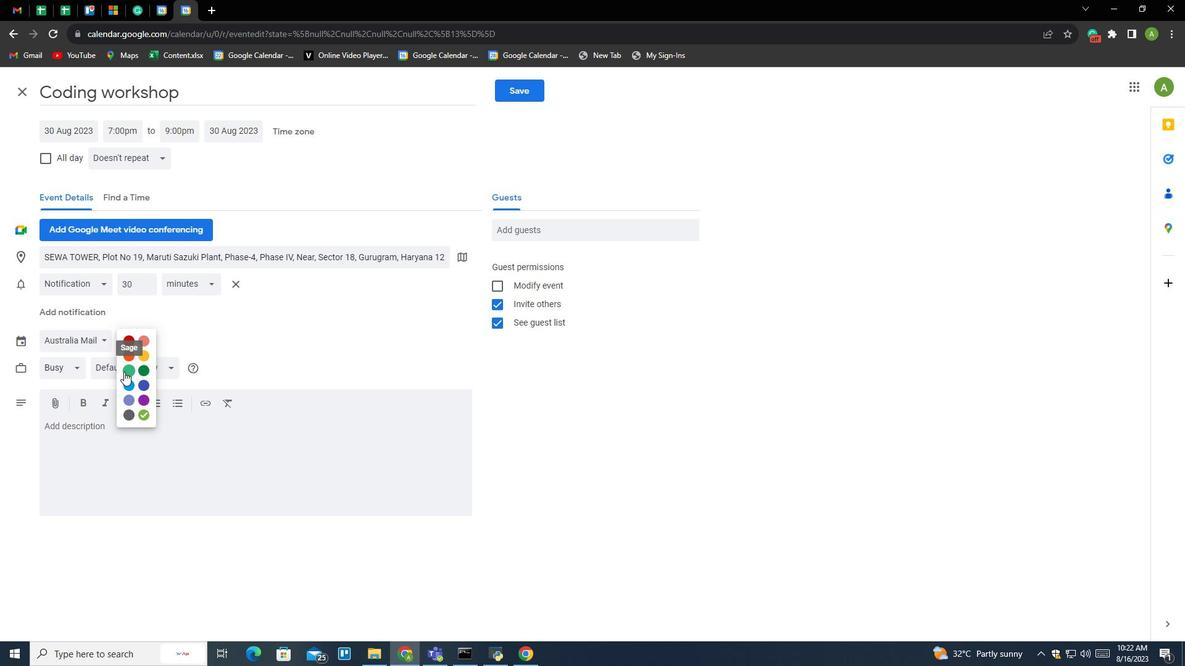 
Action: Mouse moved to (90, 284)
Screenshot: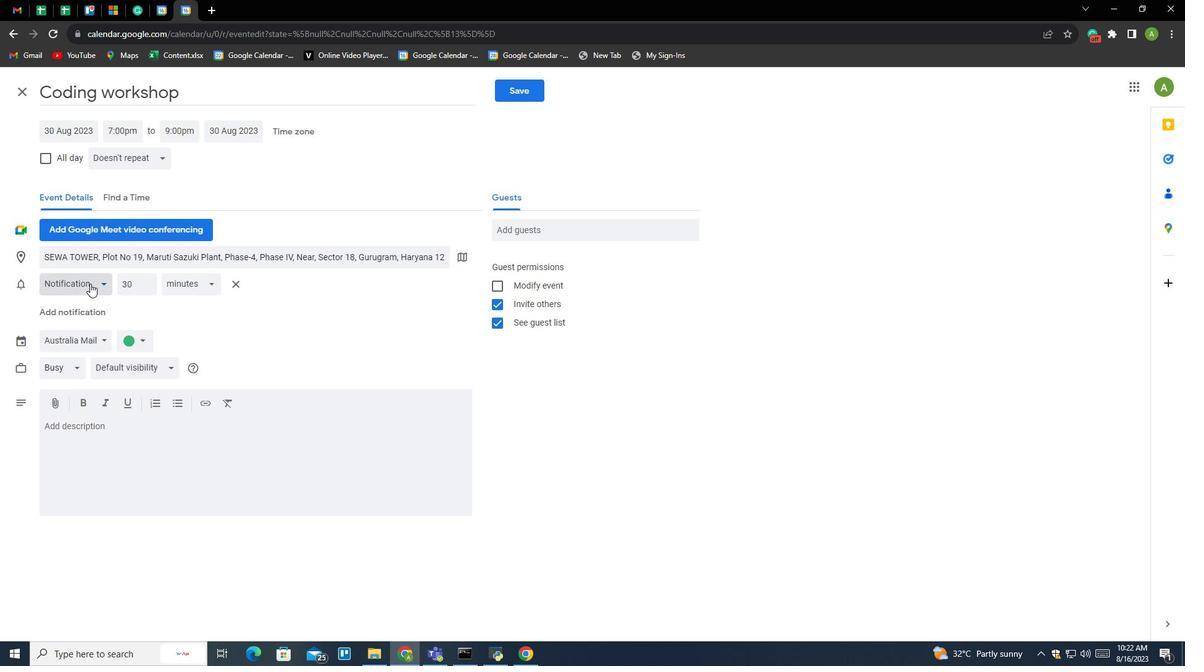 
Action: Mouse pressed left at (90, 284)
Screenshot: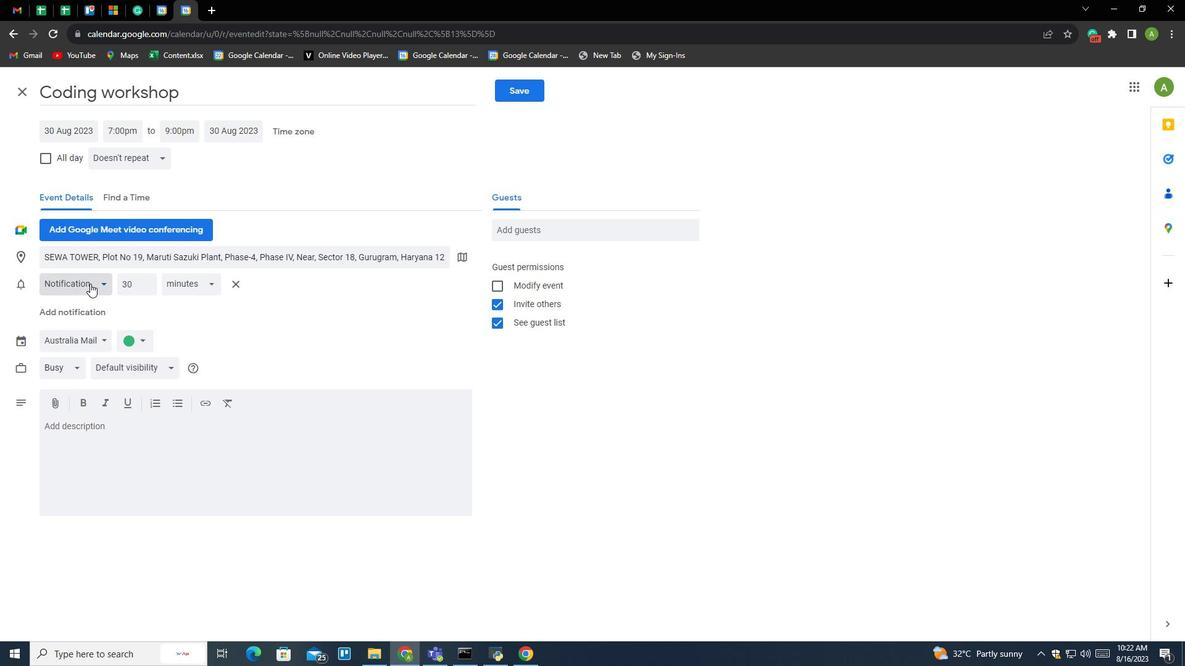 
Action: Mouse moved to (87, 308)
Screenshot: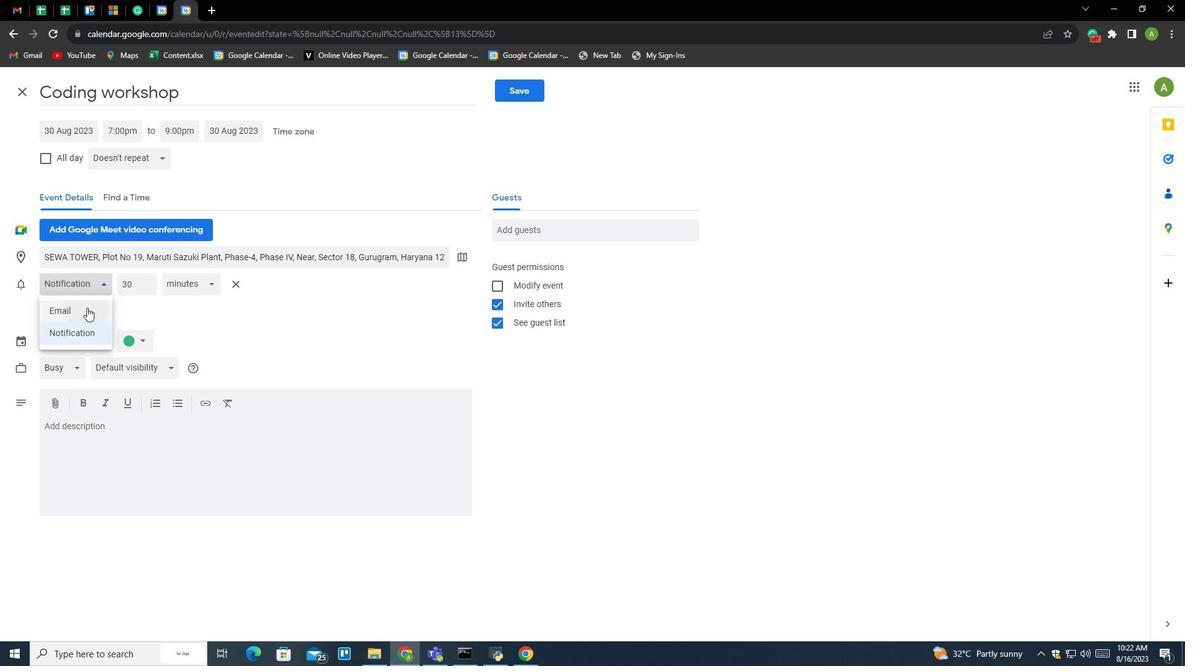 
Action: Mouse pressed left at (87, 308)
Screenshot: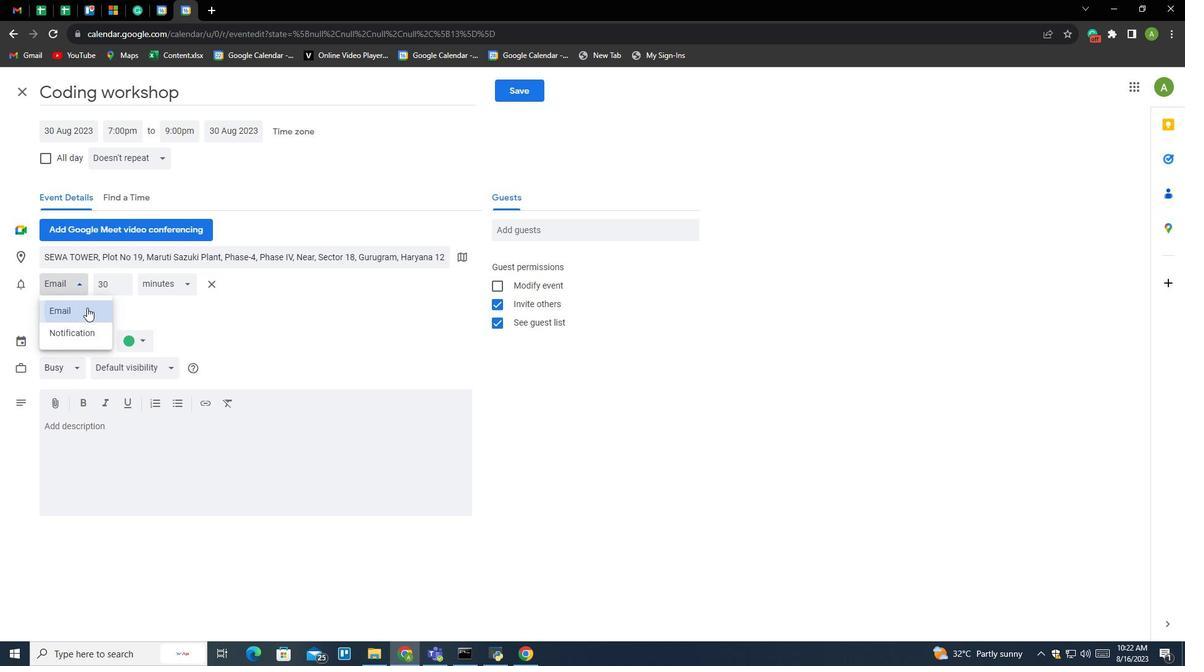 
Action: Mouse moved to (108, 286)
Screenshot: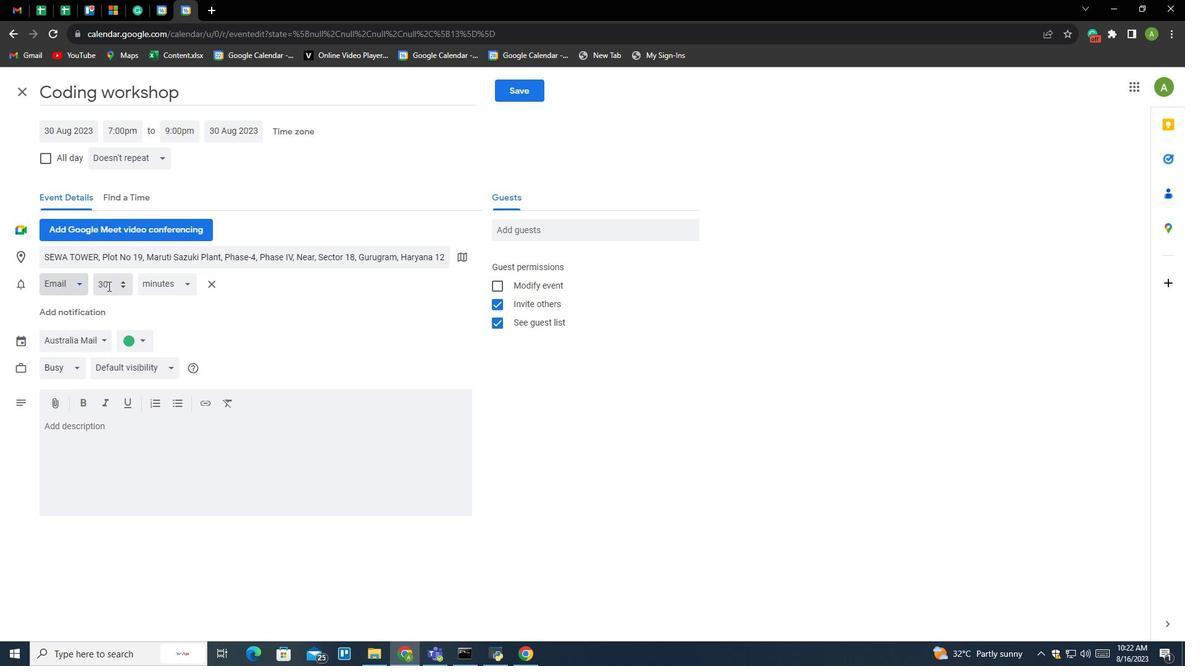 
Action: Mouse pressed left at (108, 286)
Screenshot: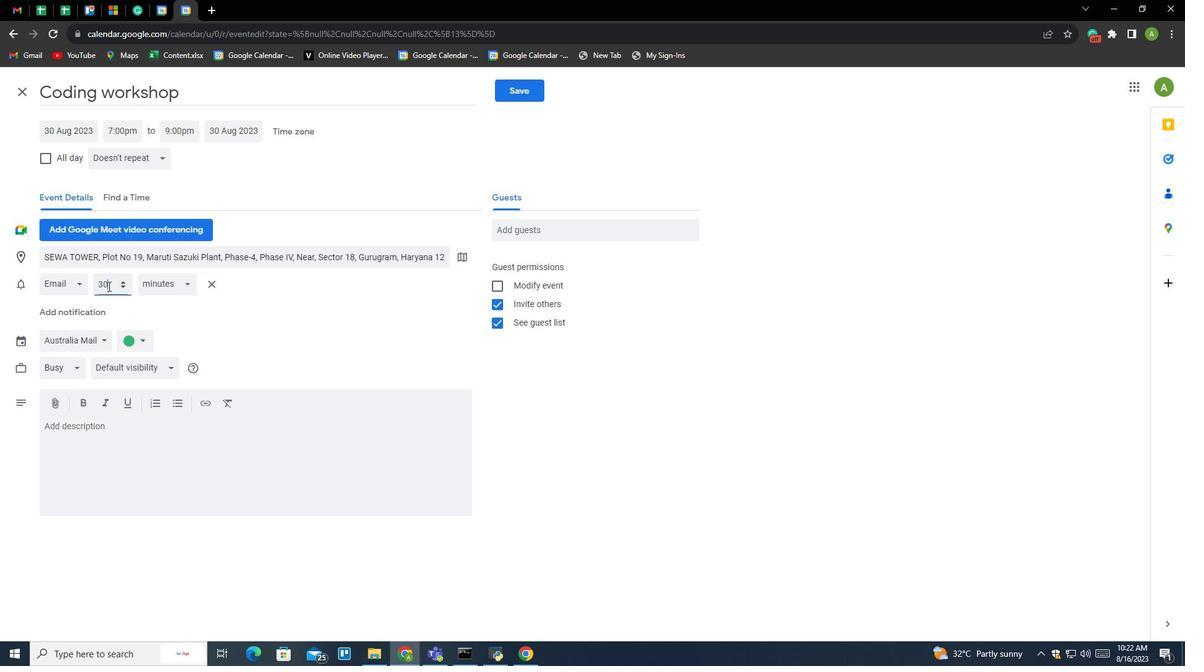 
Action: Key pressed <Key.backspace><Key.backspace>1
Screenshot: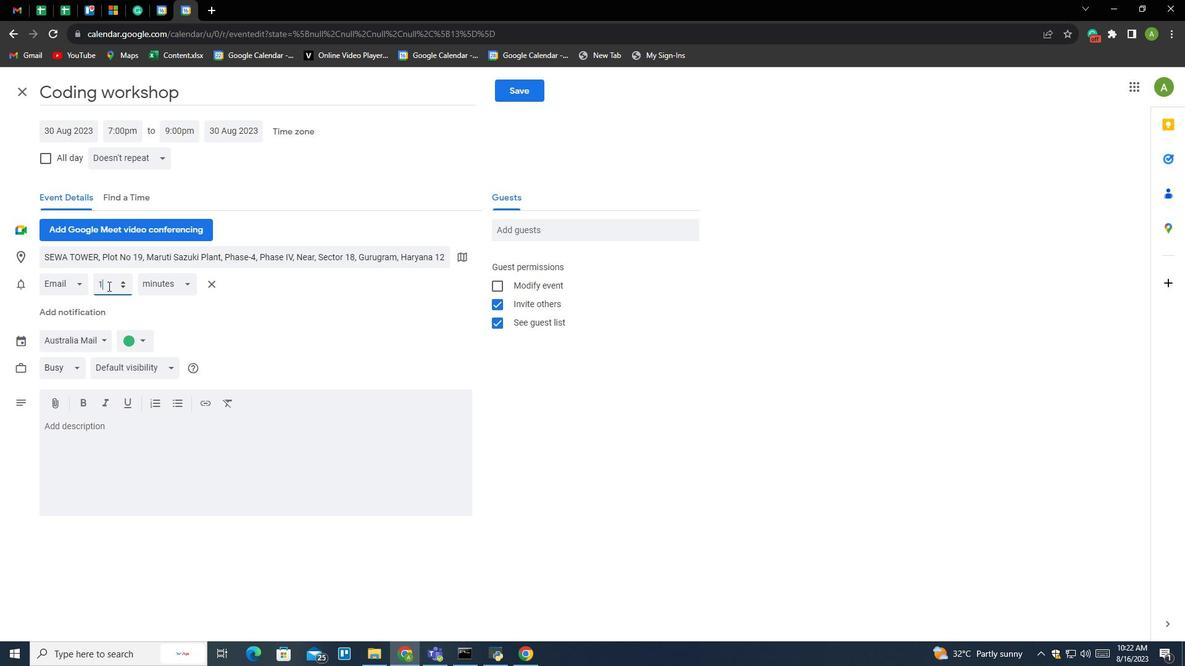 
Action: Mouse moved to (166, 280)
Screenshot: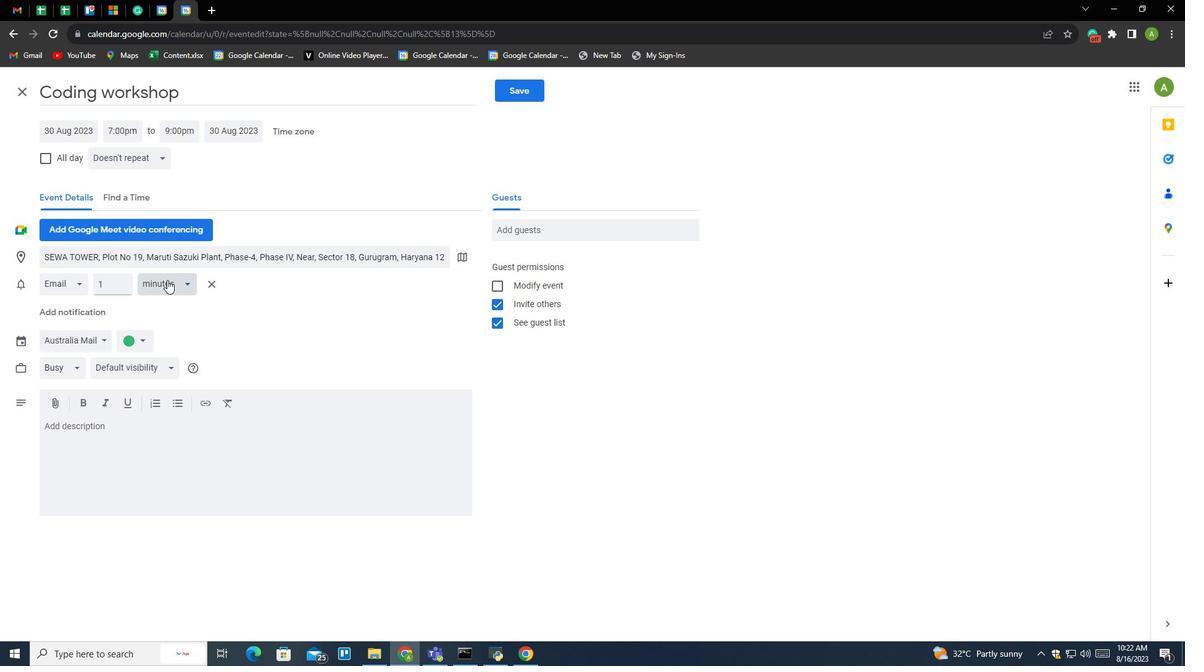 
Action: Mouse pressed left at (166, 280)
Screenshot: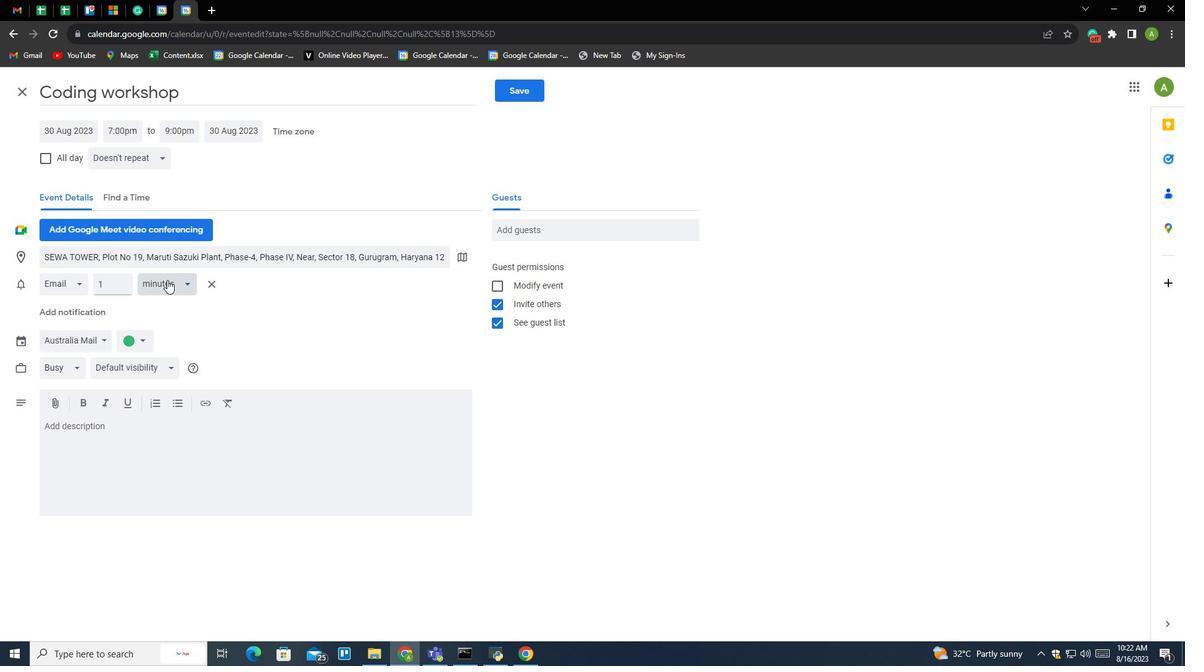 
Action: Mouse moved to (170, 331)
Screenshot: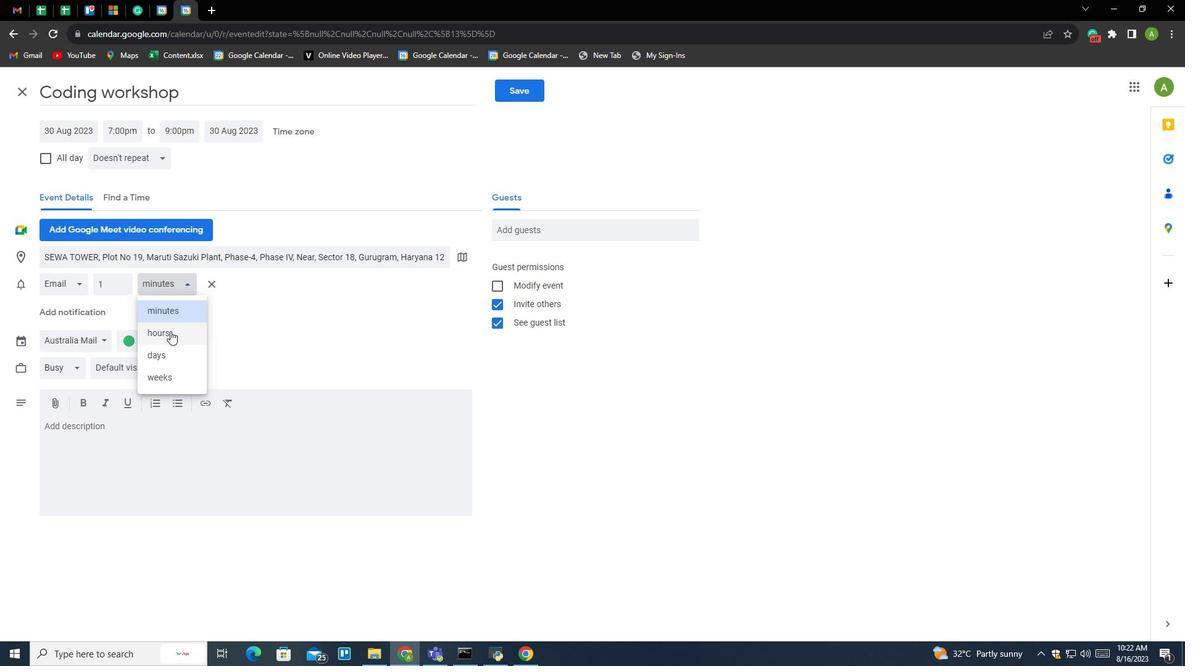 
Action: Mouse pressed left at (170, 331)
Screenshot: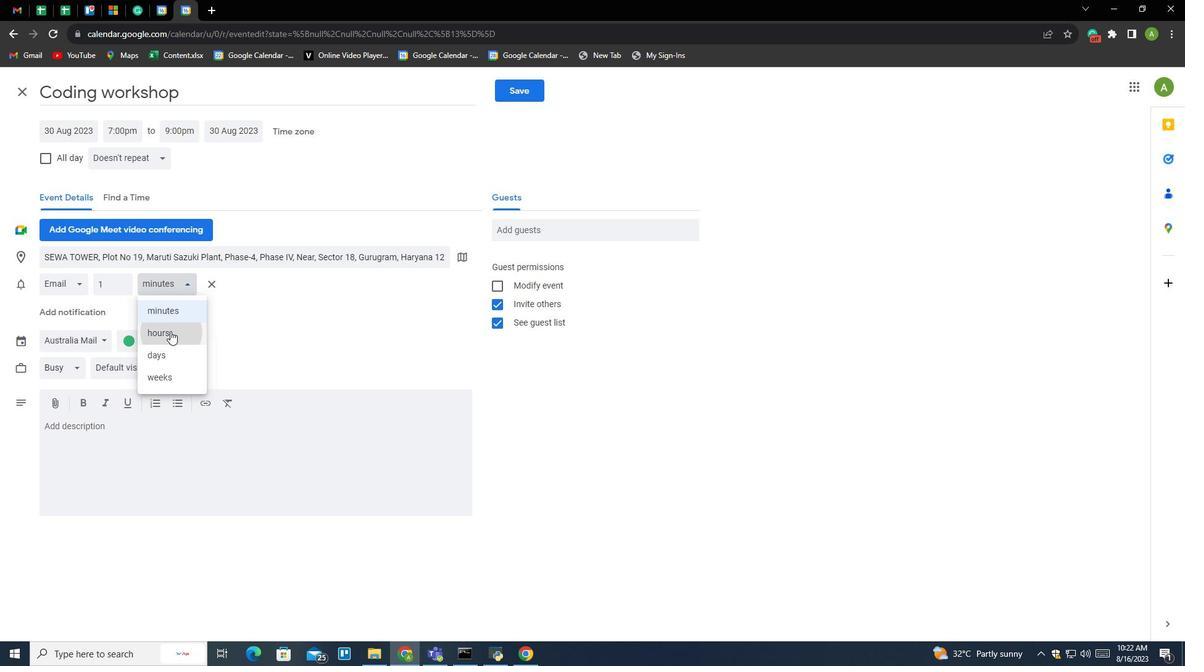 
Action: Mouse moved to (311, 315)
Screenshot: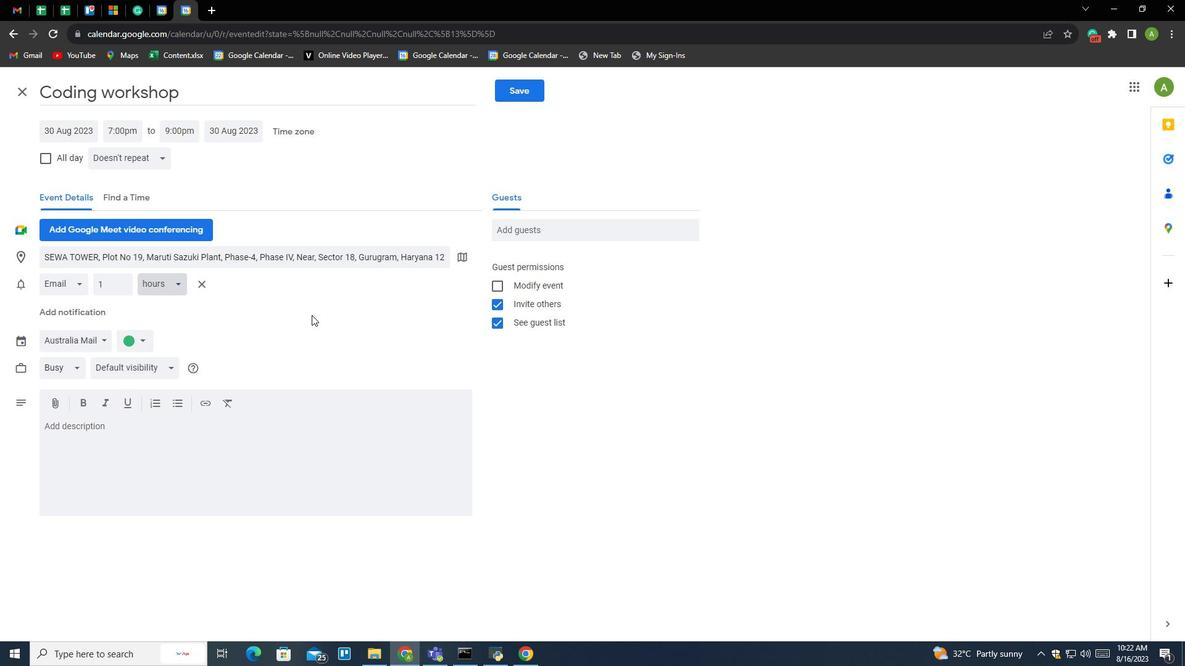 
Action: Mouse pressed left at (311, 315)
Screenshot: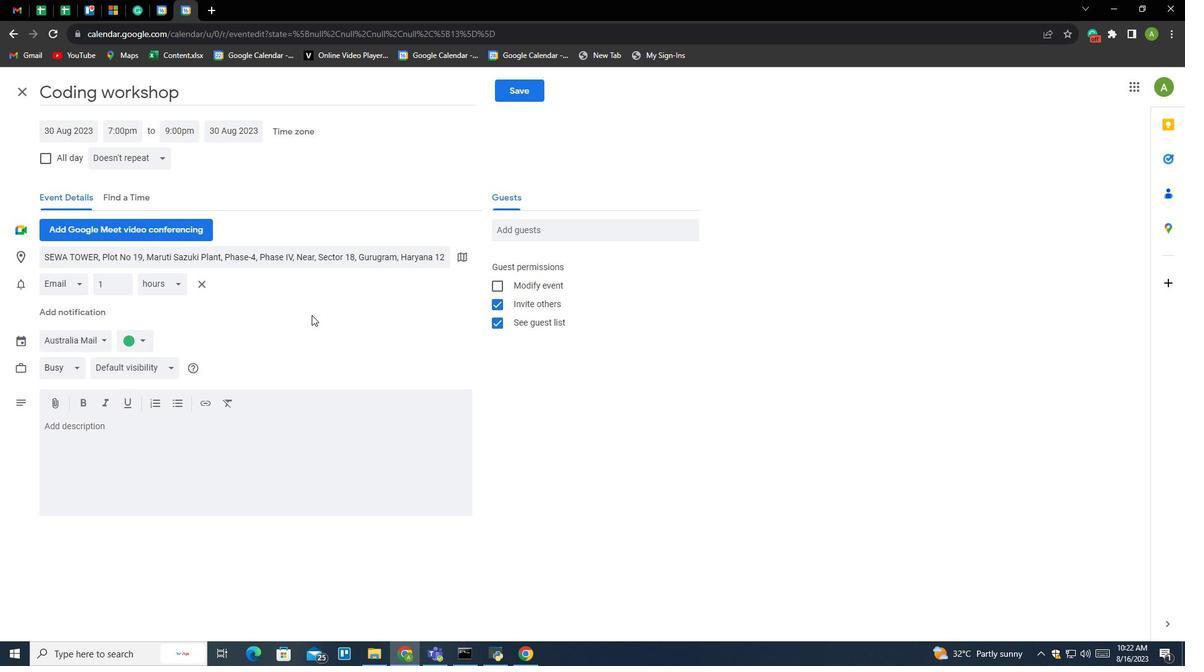 
Action: Mouse moved to (167, 369)
Screenshot: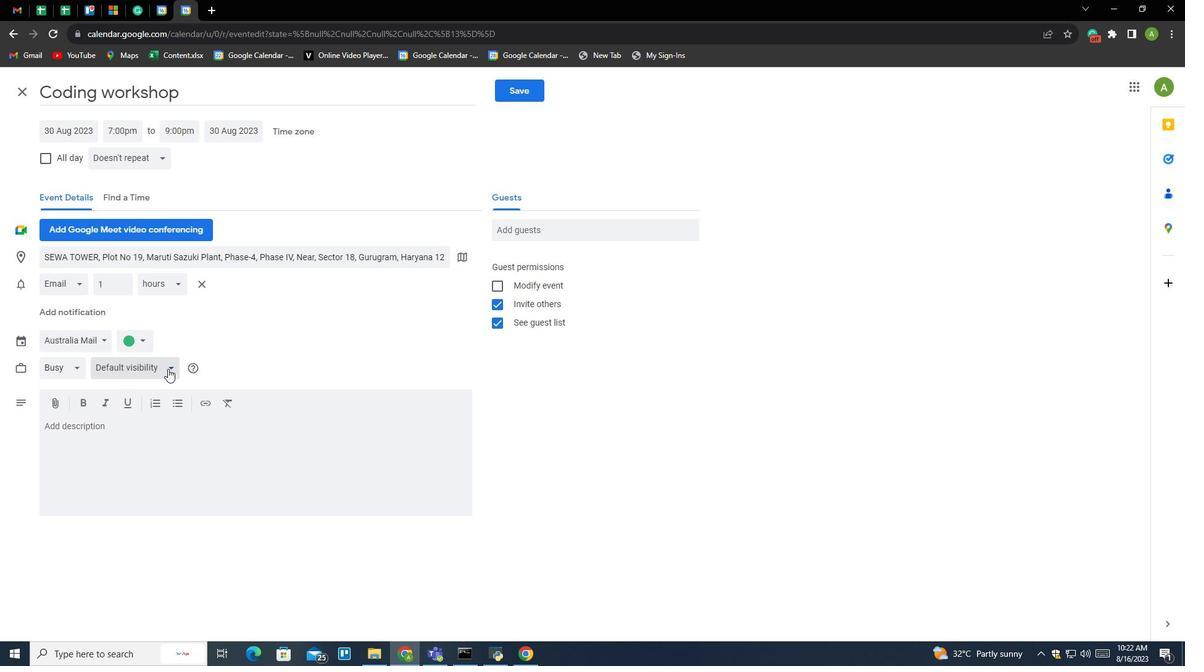 
Action: Mouse pressed left at (167, 369)
Screenshot: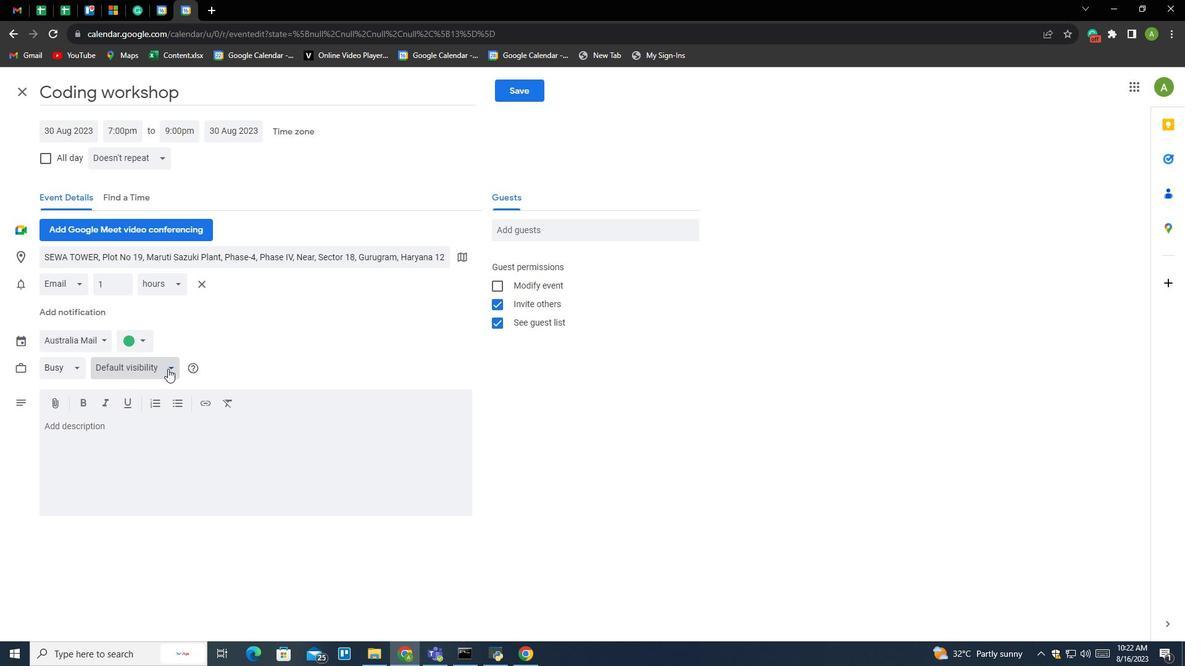 
Action: Mouse moved to (143, 413)
Screenshot: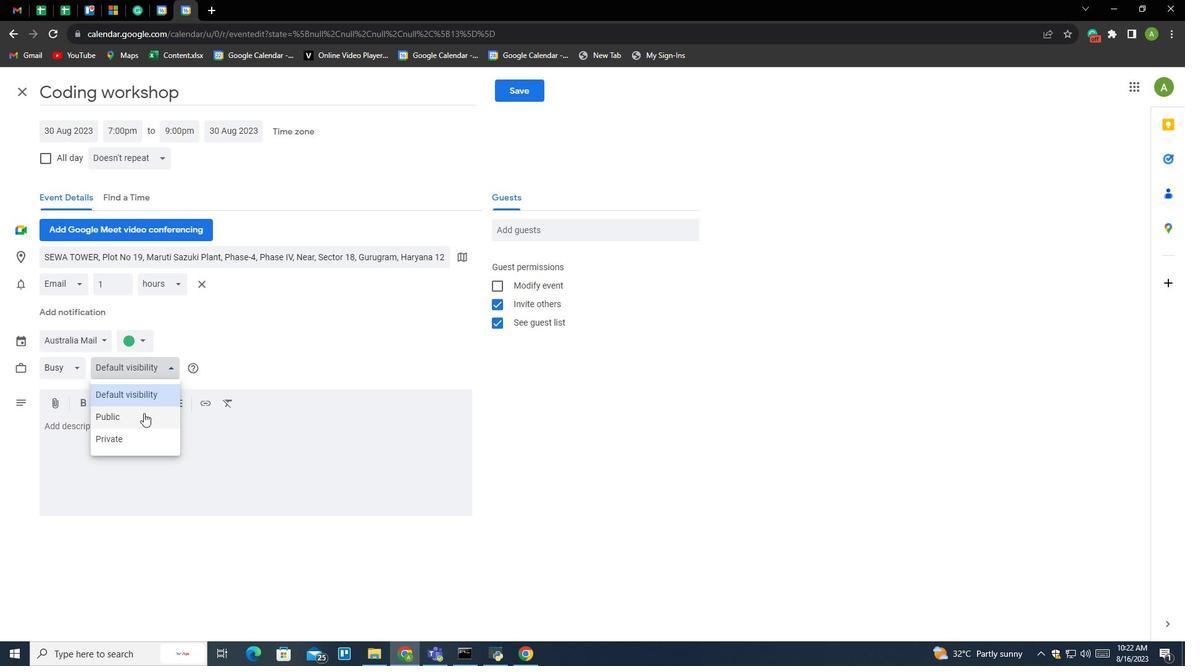 
Action: Mouse pressed left at (143, 413)
Screenshot: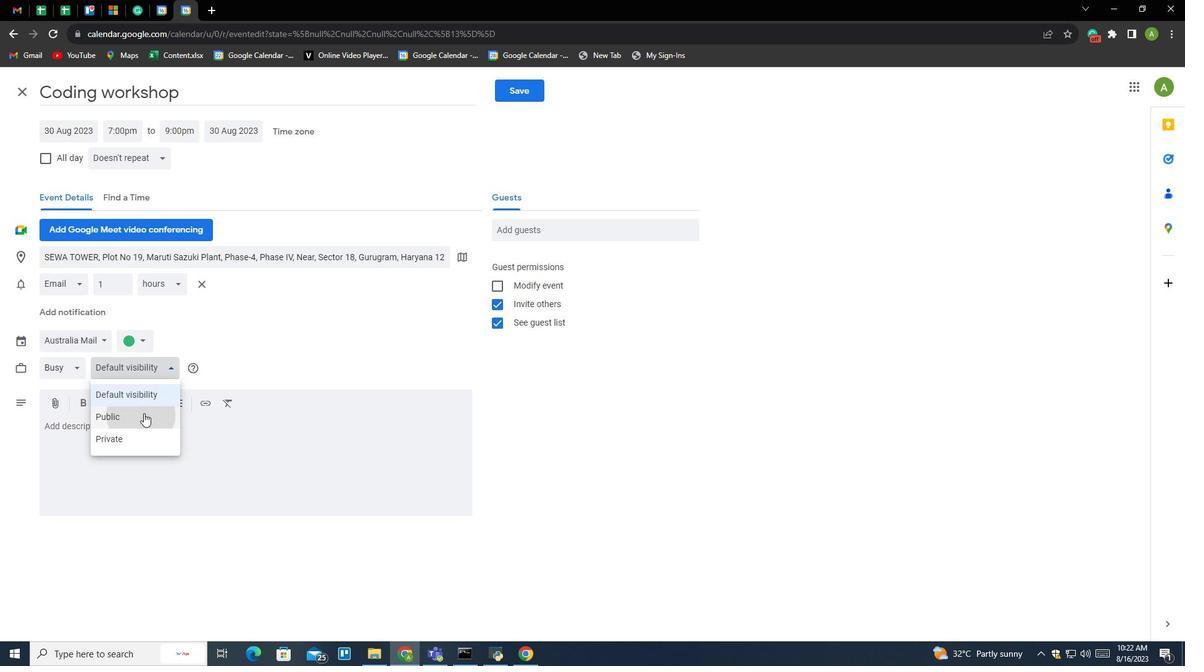 
Action: Mouse moved to (117, 463)
Screenshot: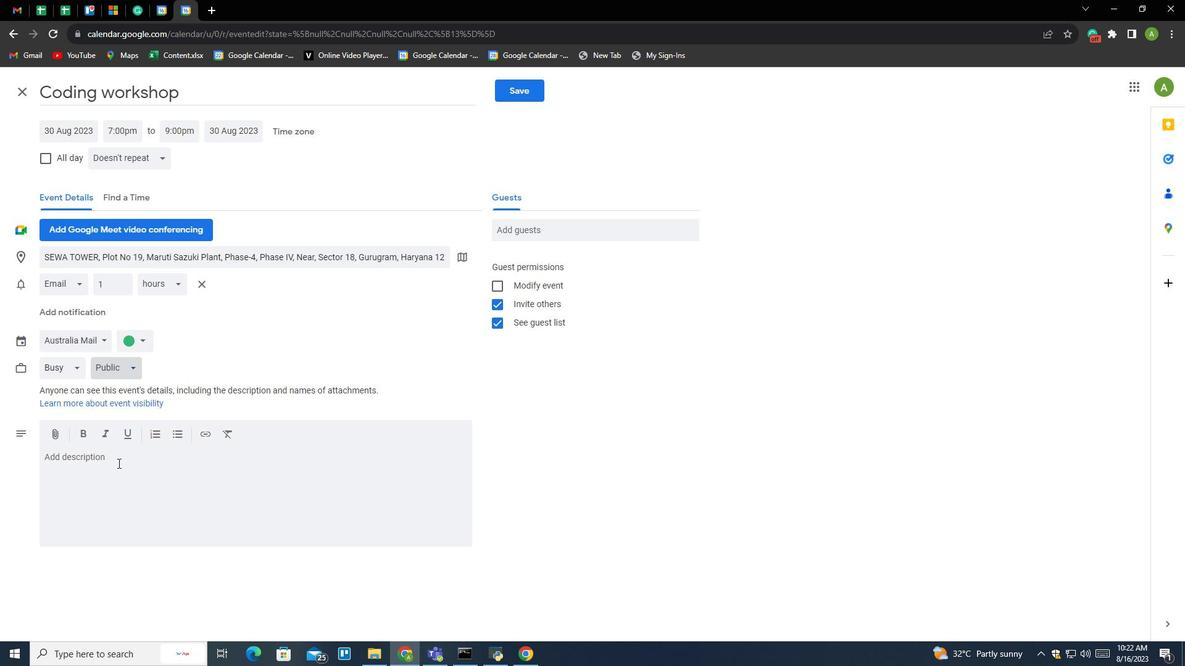 
Action: Mouse pressed left at (117, 463)
Screenshot: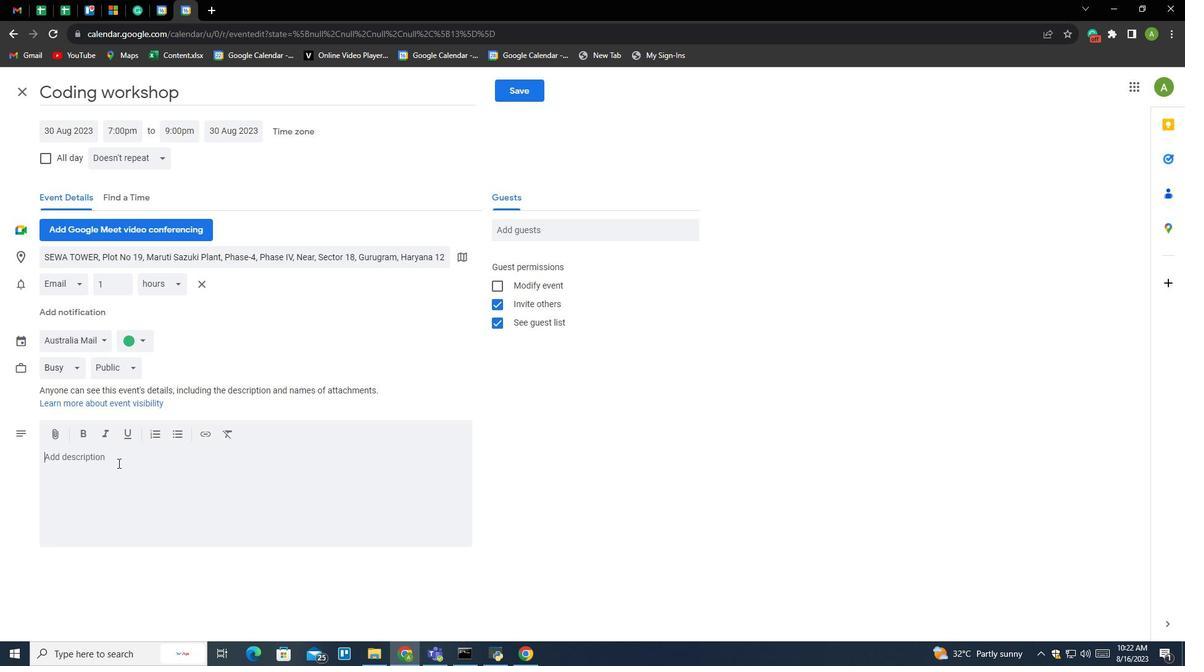 
Action: Key pressed <Key.shift>Remeber<Key.backspace><Key.backspace><Key.backspace>mber<Key.space>to<Key.space>prepare<Key.space>any<Key.space>materials<Key.space>you'll<Key.space>need,<Key.space>such<Key.backspace><Key.backspace><Key.backspace><Key.backspace><Key.backspace><Key.backspace><Key.backspace>d,<Key.space>such<Key.space>as<Key.space>slide,<Key.backspace>s<Key.space><Key.backspace>,co<Key.backspace><Key.backspace><Key.space>code<Key.space>examples,<Key.space>and<Key.space>handouts.<Key.space><Key.shift>Additionally,<Key.space>cond<Key.backspace>sider<Key.space>the<Key.space>tech<Key.backspace>q<Key.backspace><Key.backspace>q<Key.backspace>chin<Key.backspace><Key.backspace>nical<Key.space>requirm<Key.backspace>ee<Key.backspace>ments<Key.space>for<Key.space>participants<Key.space><Key.shift>(softa<Key.backspace>ware,<Key.space>fools<Key.backspace><Key.backspace><Key.backspace><Key.backspace><Key.backspace>tools,<Key.space>etc.<Key.shift>)<Key.space>an<Key.space><Key.backspace>d<Key.space>communicate<Key.space>these<Key.space>quiremens<Key.backspace><Key.backspace>ts<Key.backspace><Key.backspace><Key.backspace>ts<Key.space>beforehand.<Key.shift_r><Key.enter><Key.shift>Fee<Key.space>fr<Key.backspace><Key.backspace><Key.backspace>l<Key.space>free<Key.space>to<Key.space>adapt<Key.space>te<Key.space><Key.backspace><Key.backspace>he<Key.space>agenda<Key.space>and<Key.space>content<Key.space>to<Key.space>fit<Key.space>your<Key.space>spr<Key.backspace>ecific<Key.space>d<Key.backspace>coding<Key.space>c<Key.backspace>wordshop<Key.backspace><Key.backspace><Key.backspace><Key.backspace><Key.backspace>kshop<Key.space>topic<Key.space>and<Key.space>goal.<Key.space><Key.shift>Good<Key.space>luck<Key.space>ei<Key.backspace><Key.backspace>with<Key.space>you<Key.space>workshop<Key.shift>!
Screenshot: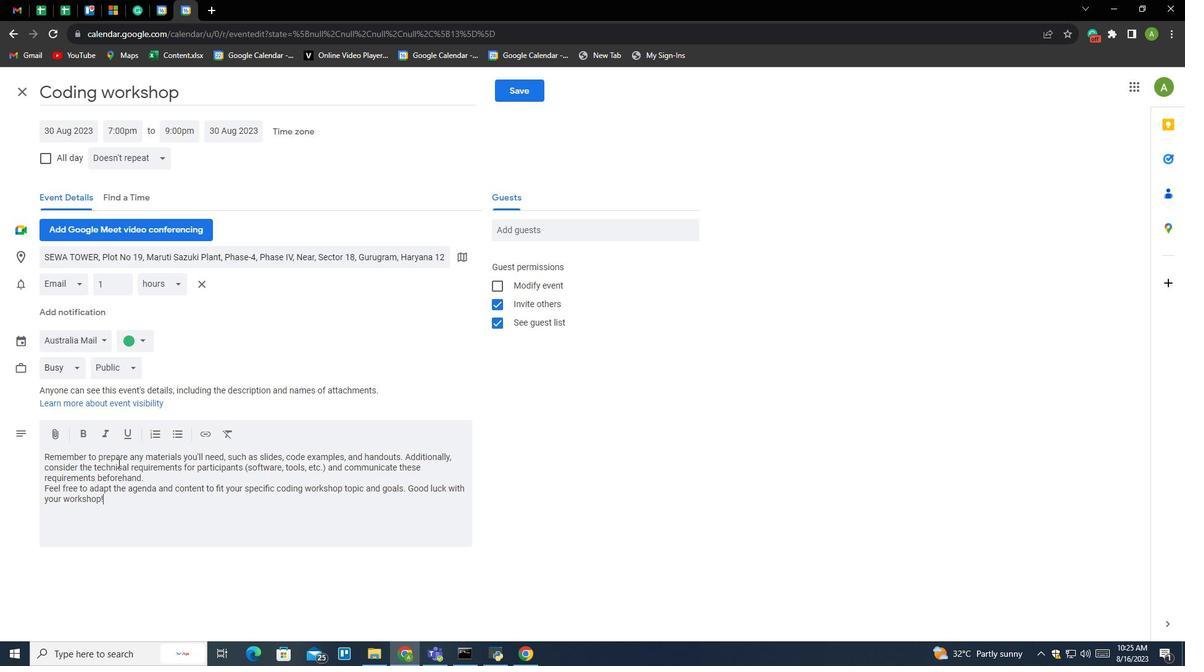 
Action: Mouse moved to (497, 285)
Screenshot: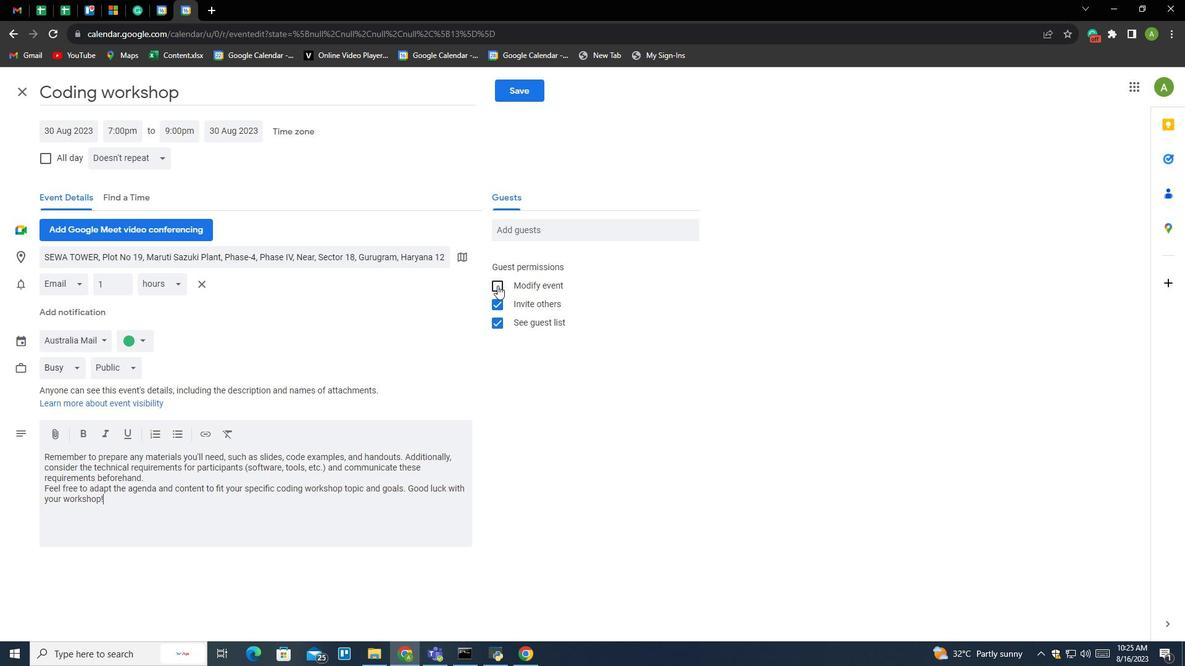 
Action: Mouse pressed left at (497, 285)
Screenshot: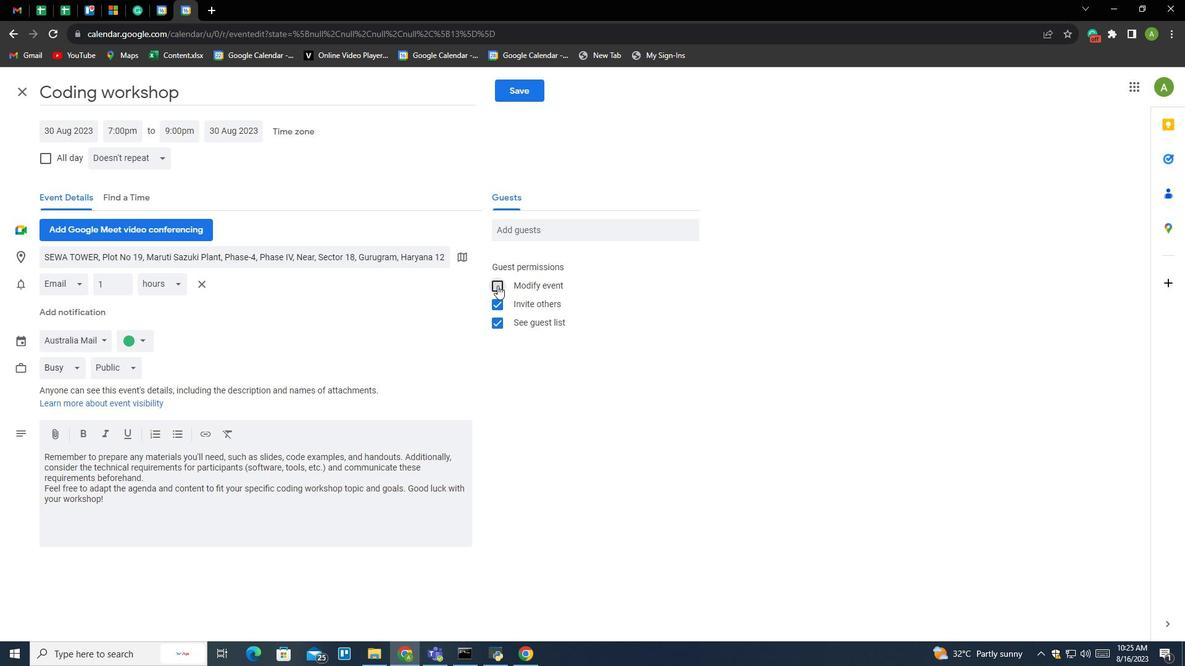 
Action: Mouse moved to (587, 225)
Screenshot: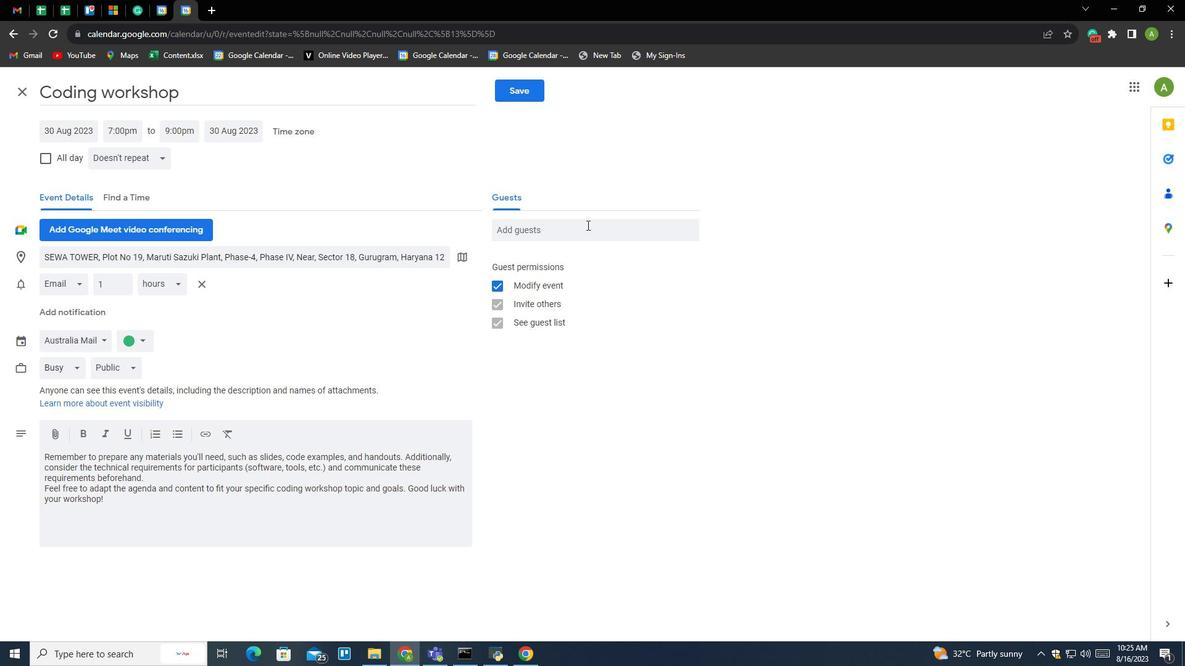 
Action: Mouse pressed left at (587, 225)
Screenshot: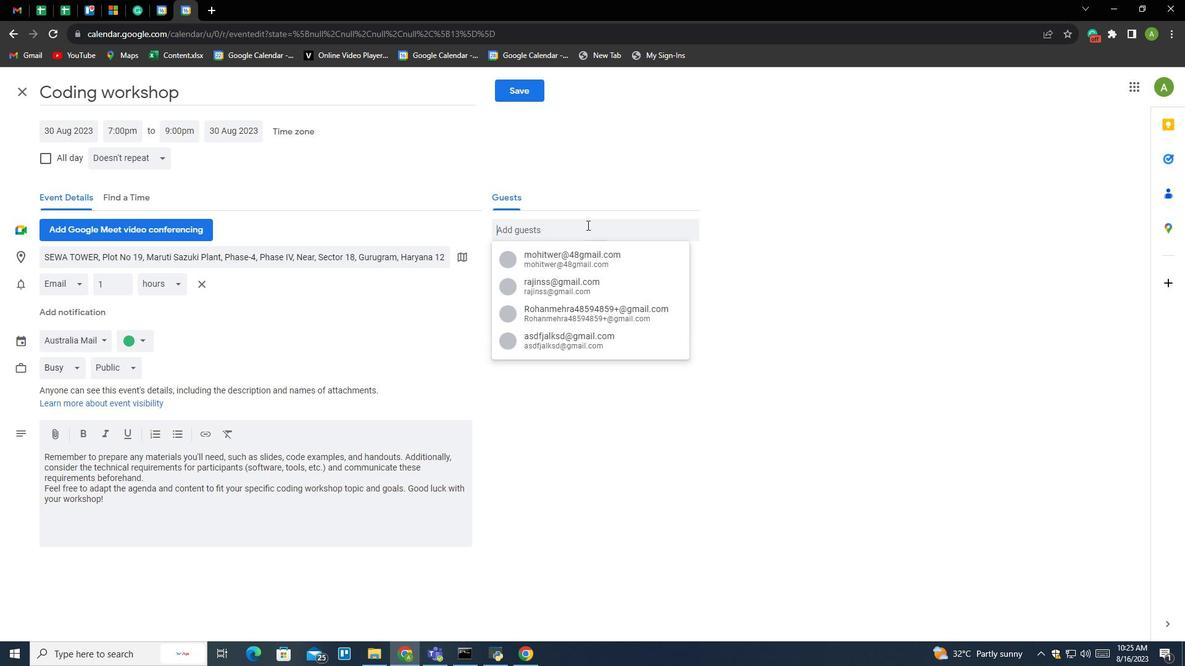 
Action: Key pressed <Key.shift><Key.shift><Key.shift><Key.shift><Key.shift><Key.shift><Key.shift><Key.shift><Key.shift><Key.shift><Key.shift><Key.shift><Key.shift><Key.shift><Key.shift><Key.shift><Key.shift><Key.shift><Key.shift><Key.shift><Key.shift><Key.shift><Key.shift><Key.shift><Key.shift><Key.shift><Key.shift><Key.shift><Key.shift><Key.shift><Key.shift><Key.shift><Key.shift>Mnais<Key.backspace><Key.backspace><Key.backspace><Key.backspace>eena345.45<Key.shift><Key.shift><Key.shift><Key.shift><Key.shift><Key.shift><Key.shift><Key.shift><Key.shift><Key.shift><Key.shift><Key.shift><Key.shift><Key.shift><Key.shift><Key.shift><Key.shift>@gmm<Key.backspace>ail.co<Key.backspace>omo<Key.backspace><Key.enter>
Screenshot: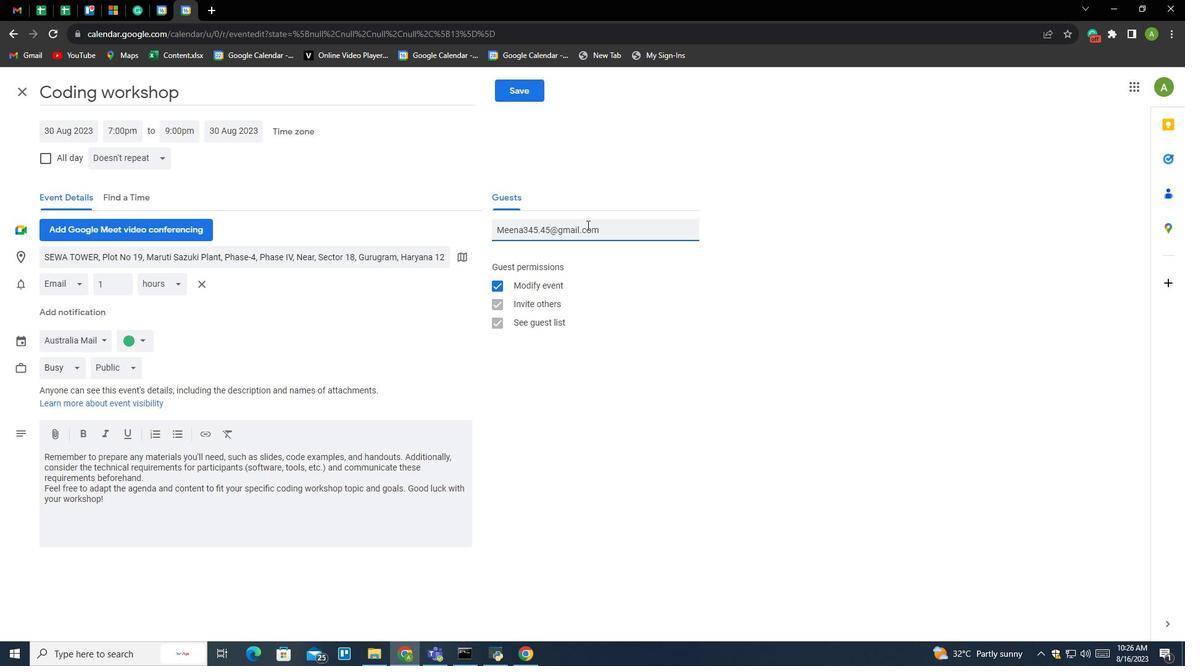 
Action: Mouse moved to (442, 229)
Screenshot: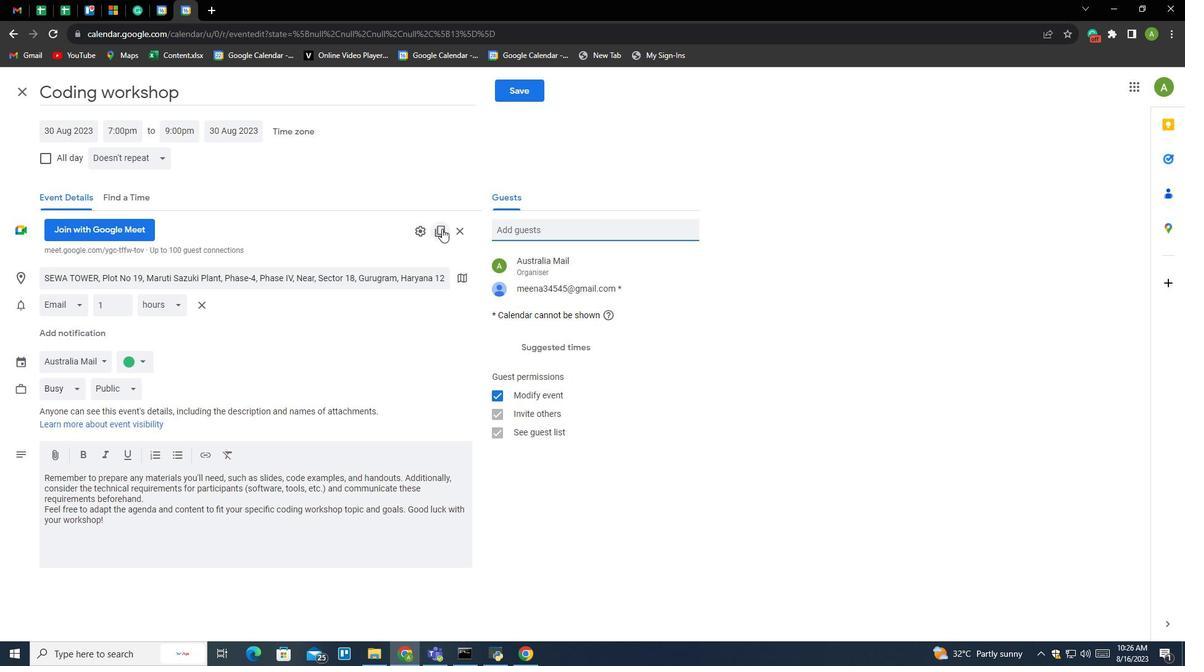 
Action: Mouse pressed left at (442, 229)
Screenshot: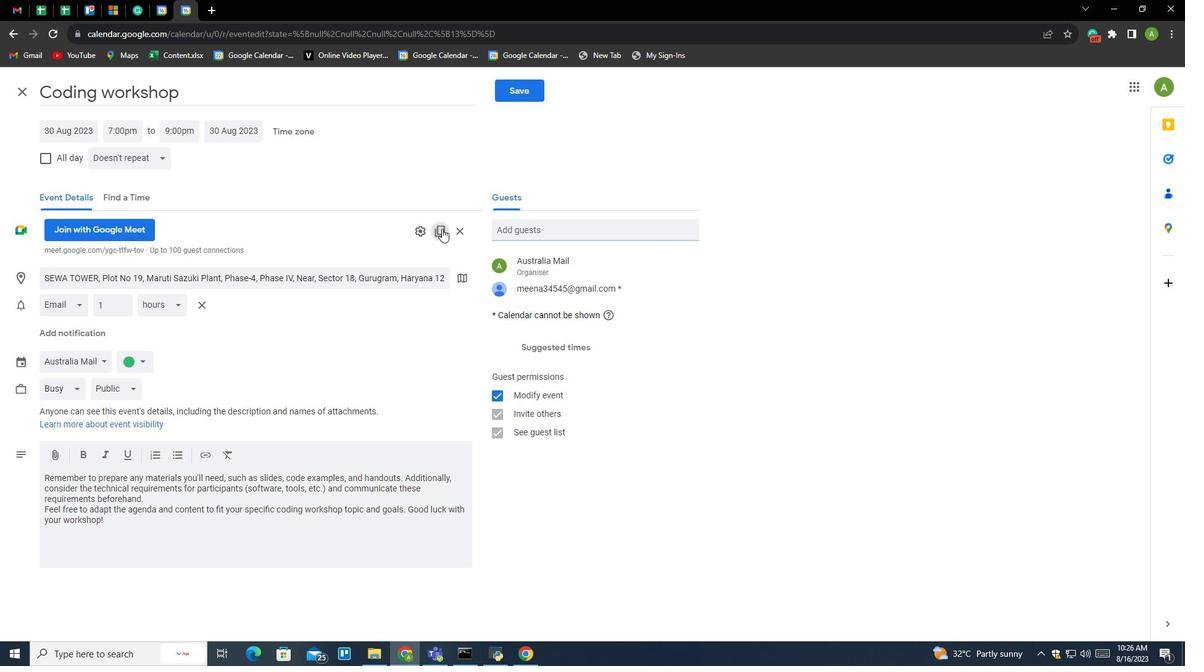 
Action: Mouse moved to (155, 522)
Screenshot: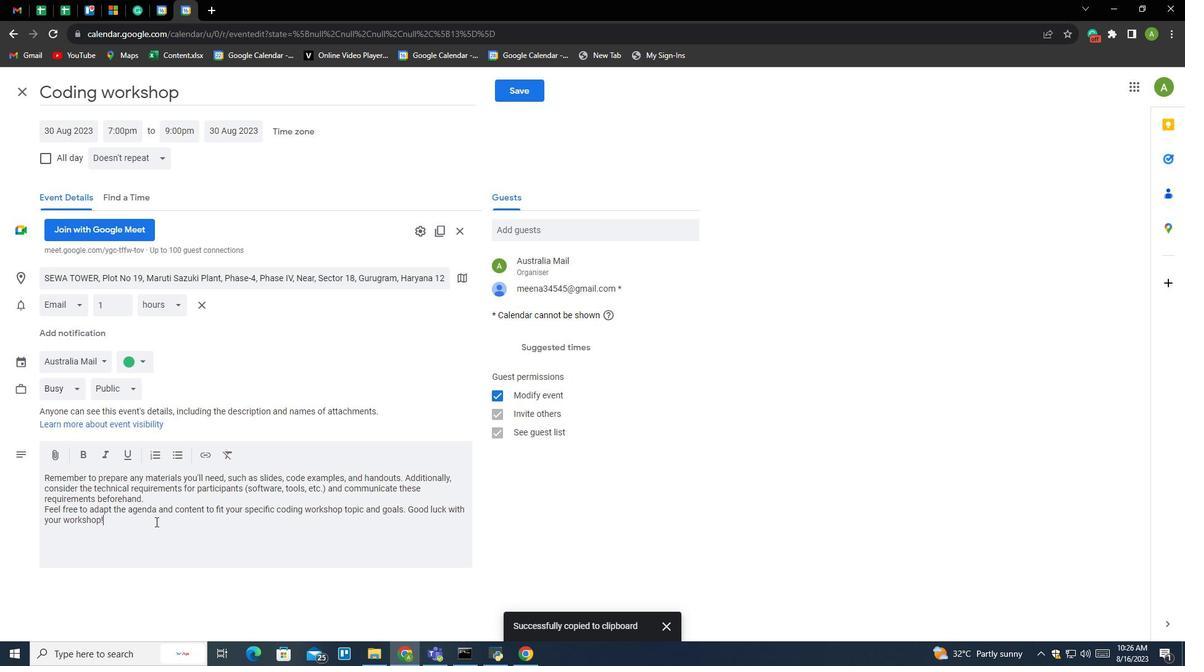 
Action: Mouse pressed left at (155, 522)
Screenshot: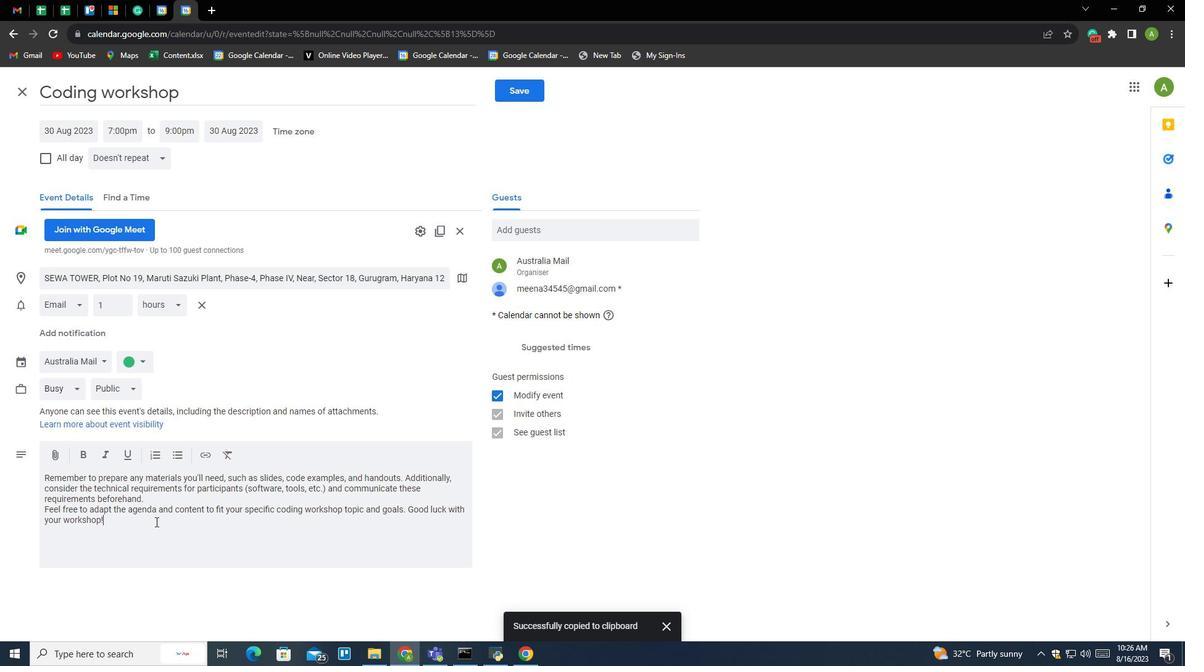 
Action: Key pressed <Key.shift_r><Key.enter>ctrl+V
Screenshot: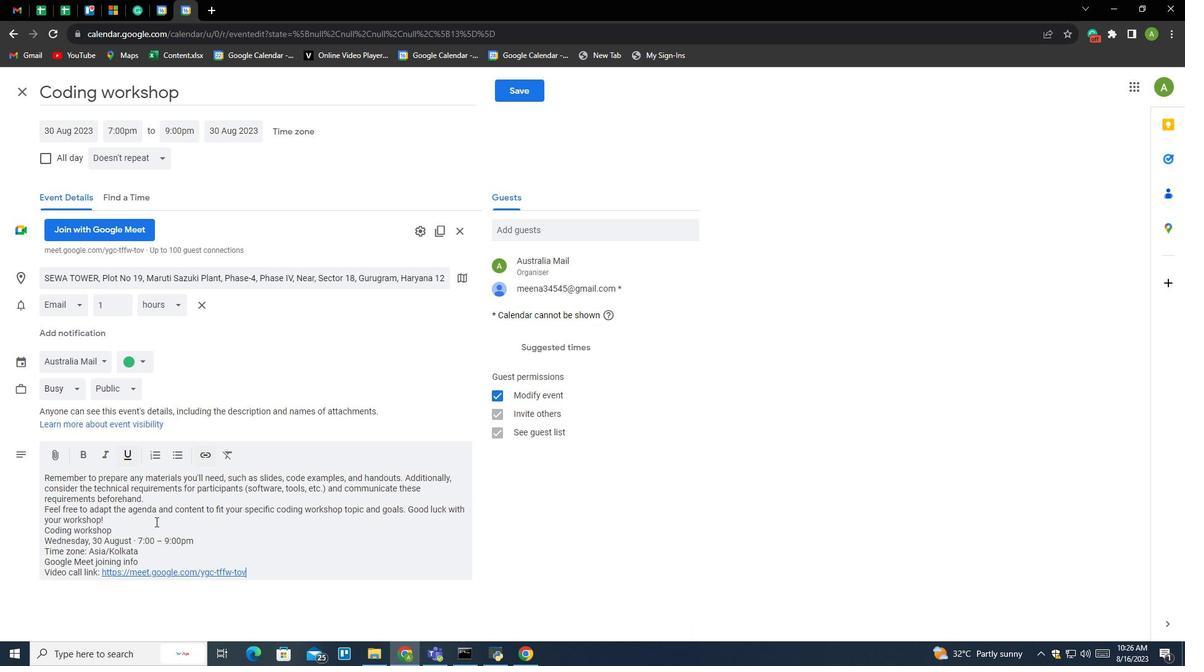 
Action: Mouse moved to (111, 524)
Screenshot: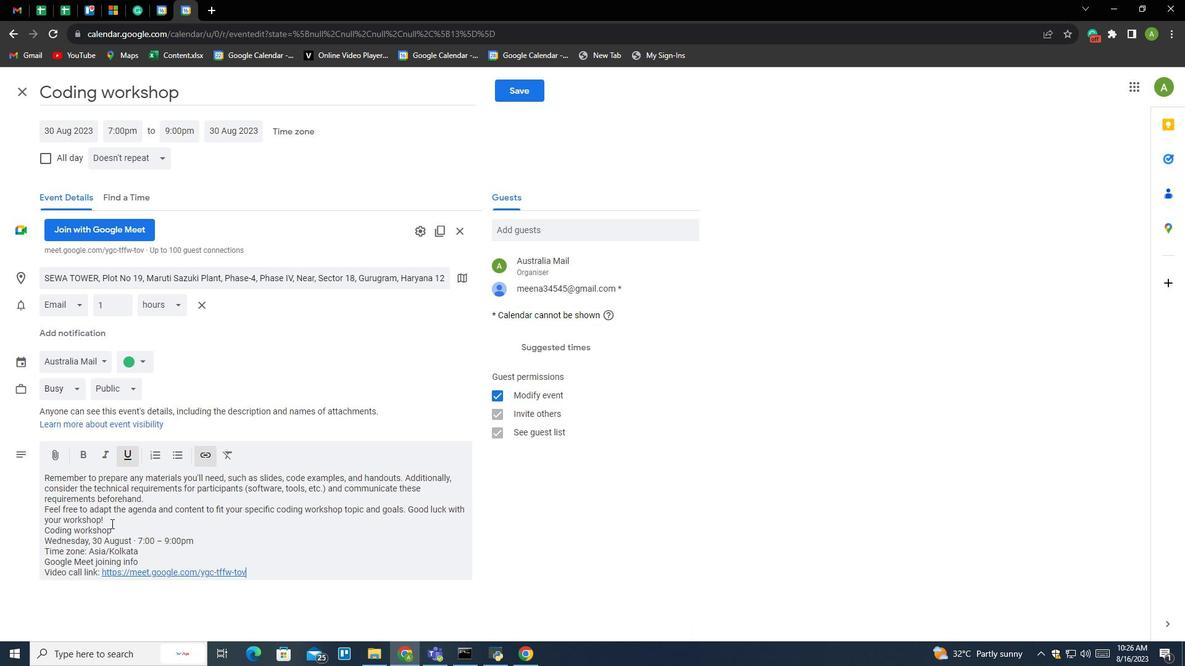 
Action: Mouse pressed left at (111, 524)
Screenshot: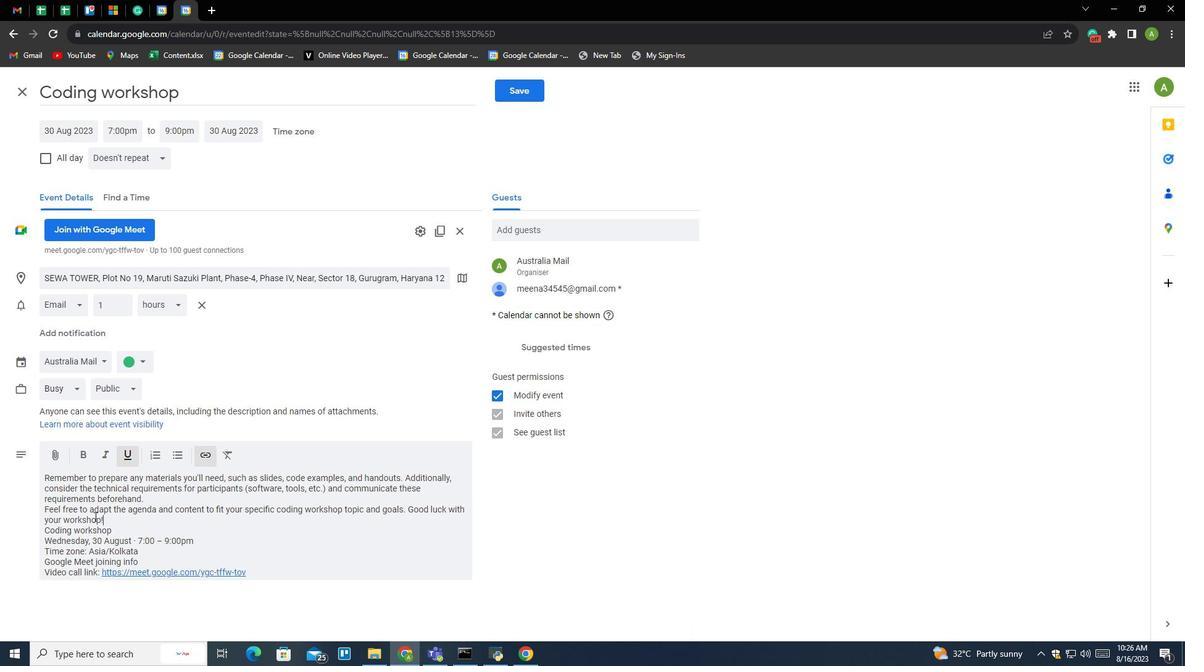 
Action: Mouse moved to (106, 459)
Screenshot: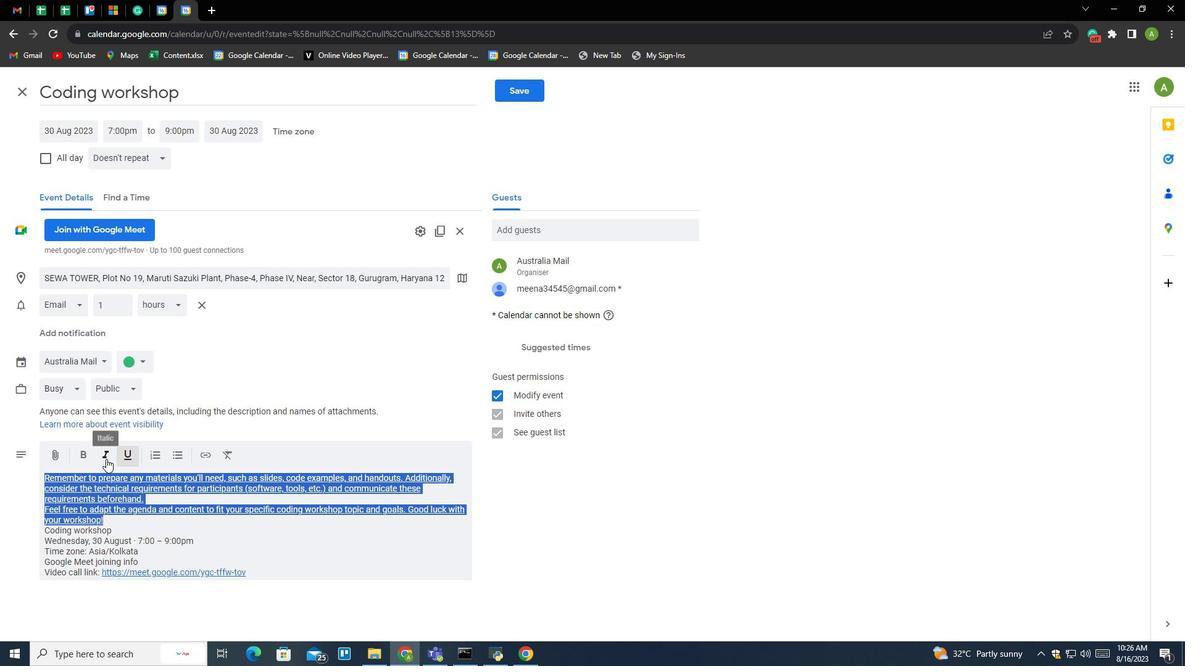 
Action: Mouse pressed left at (106, 459)
Screenshot: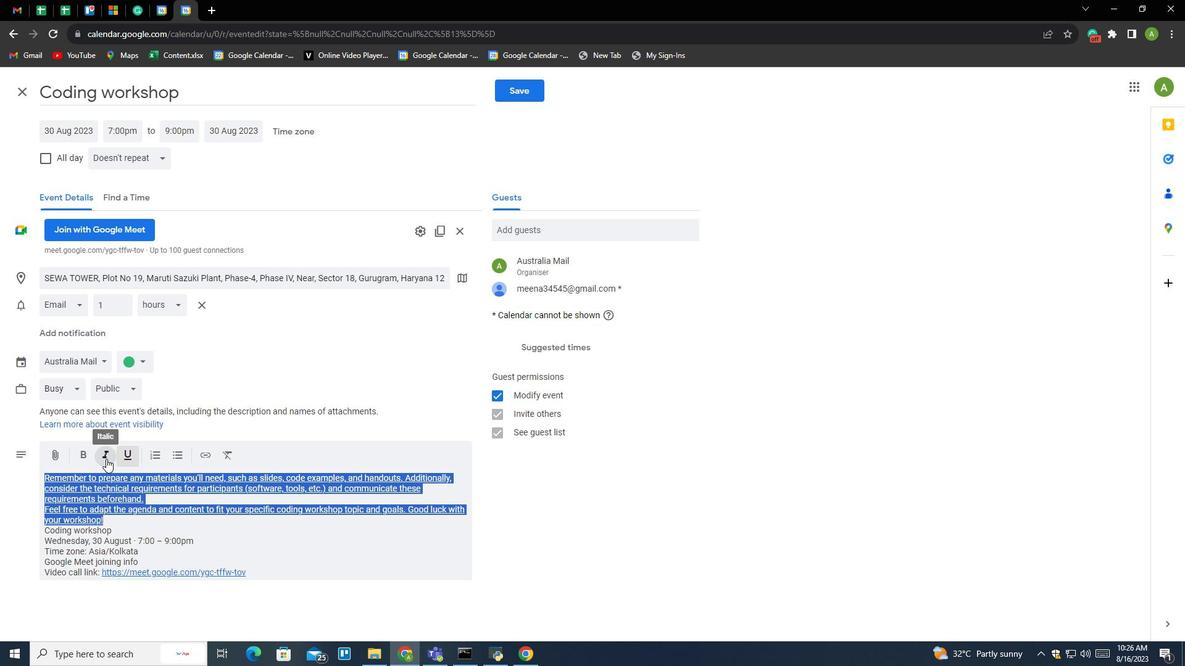 
Action: Mouse moved to (92, 451)
Screenshot: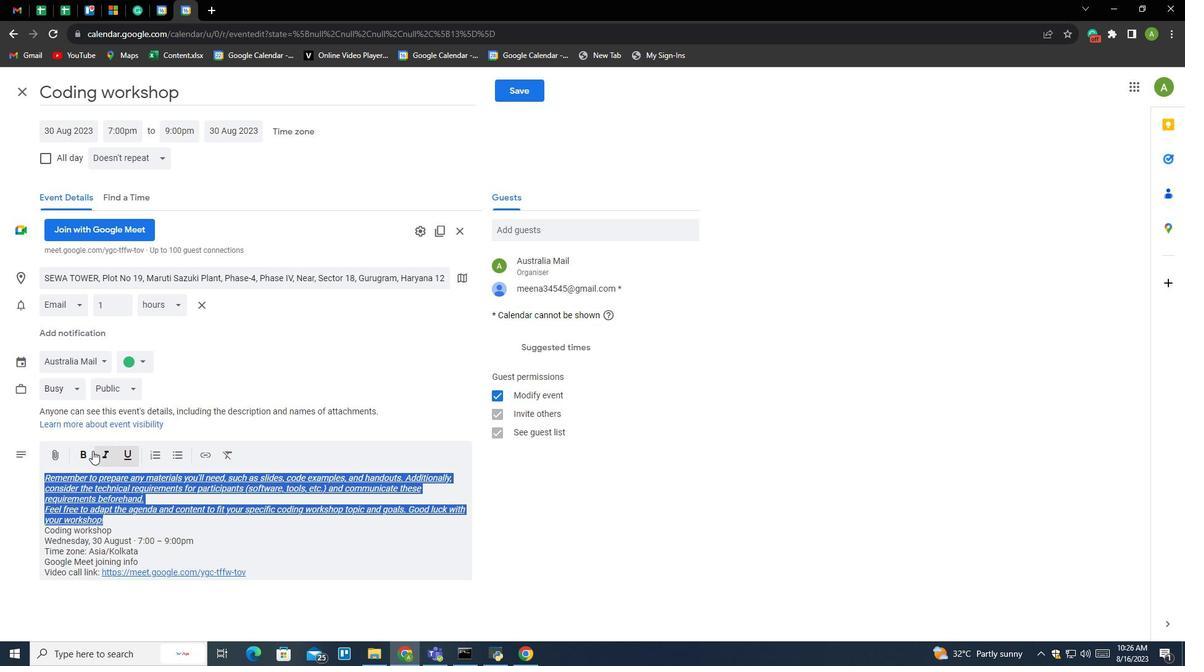 
Action: Mouse pressed left at (92, 451)
Screenshot: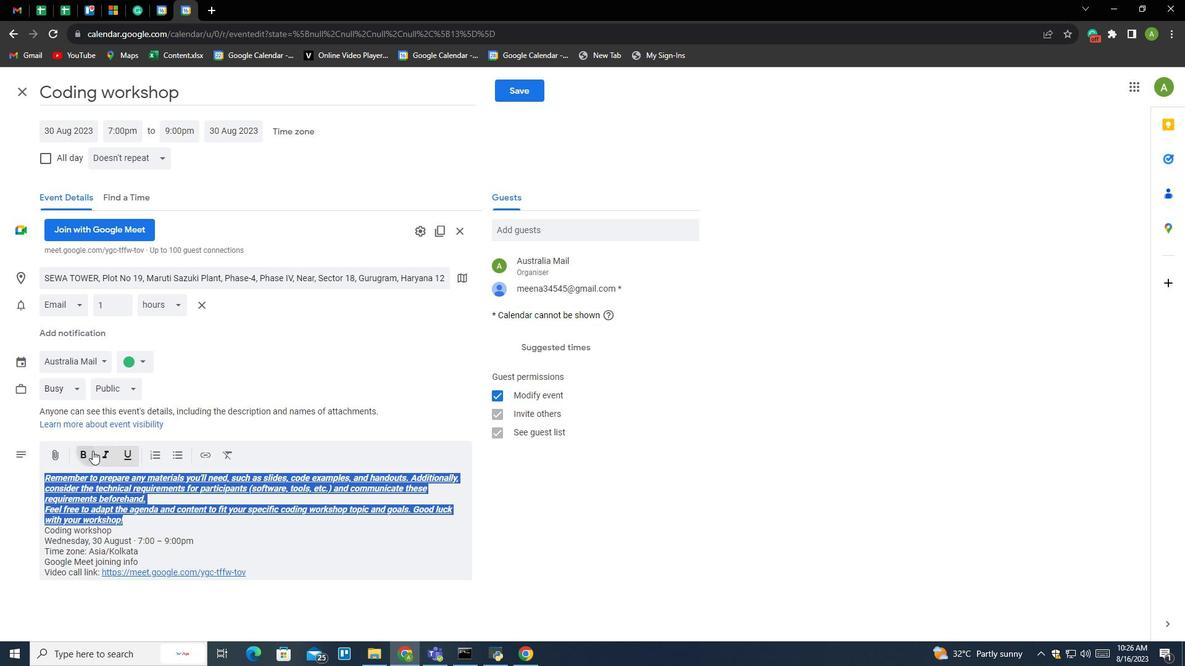 
Action: Mouse moved to (142, 534)
Screenshot: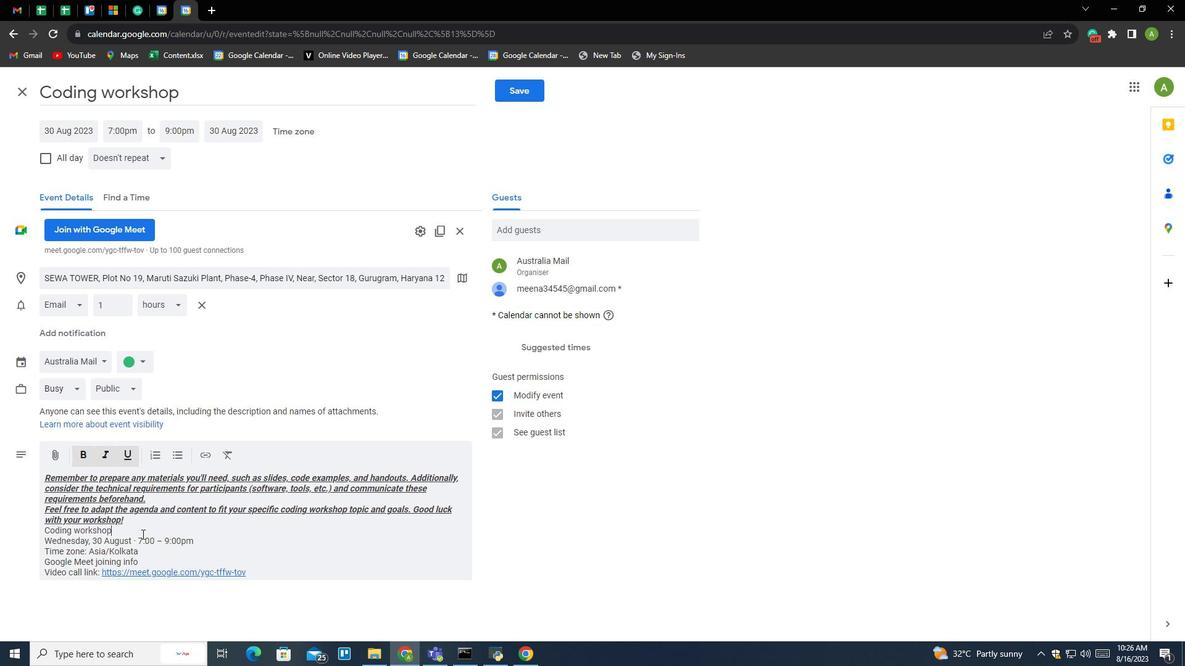 
Action: Mouse pressed left at (142, 534)
Screenshot: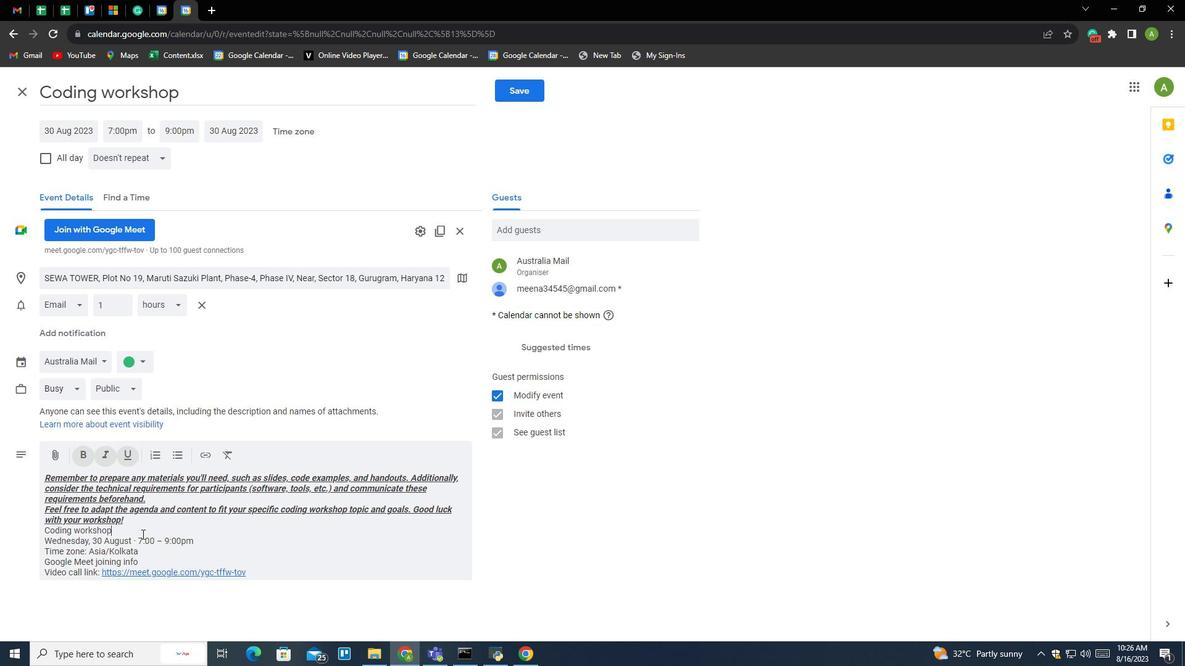 
Action: Mouse moved to (503, 83)
Screenshot: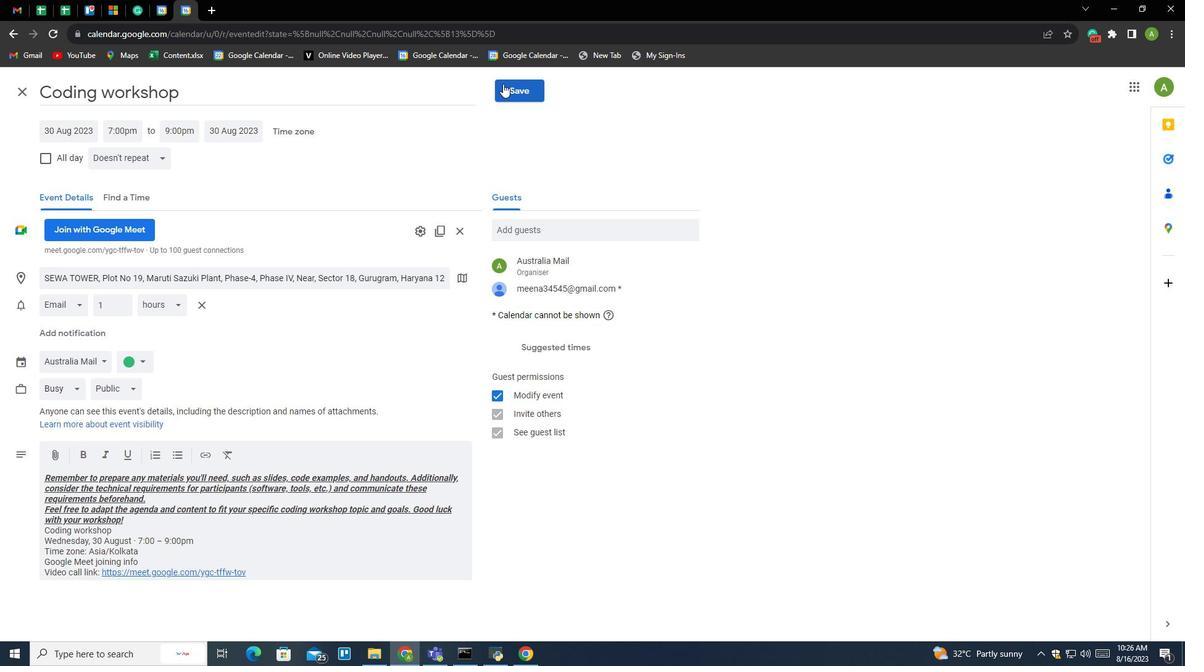 
Action: Mouse pressed left at (503, 83)
Screenshot: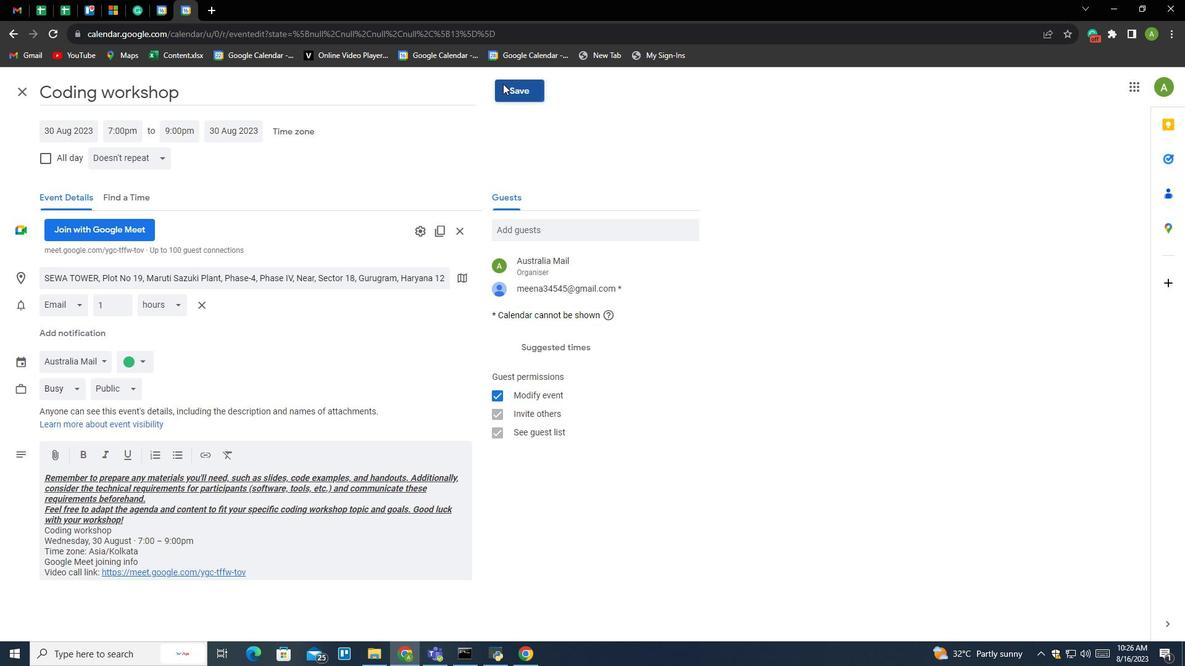 
Action: Mouse moved to (679, 384)
Screenshot: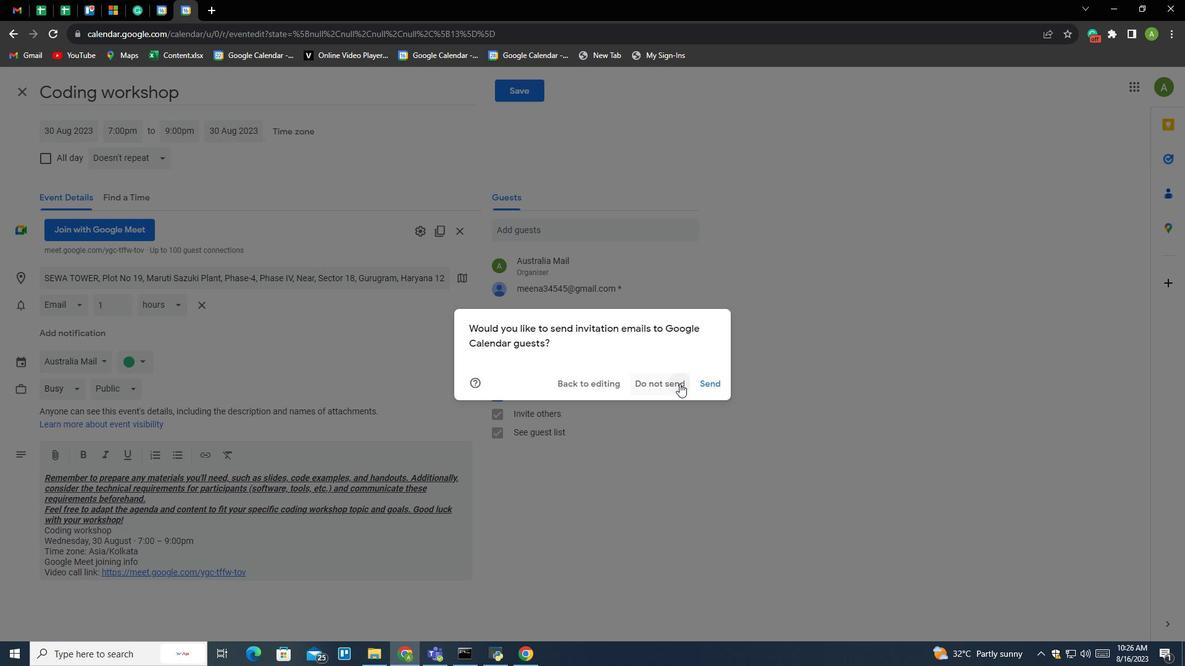 
Action: Mouse pressed left at (679, 384)
Screenshot: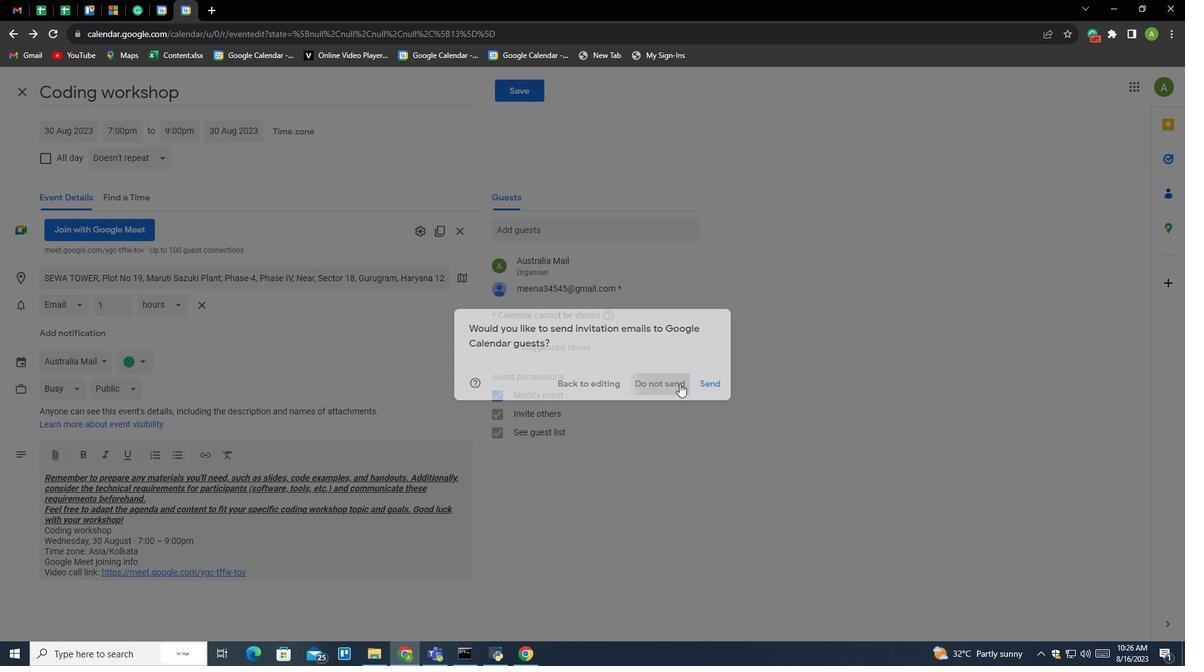 
Action: Mouse moved to (698, 475)
Screenshot: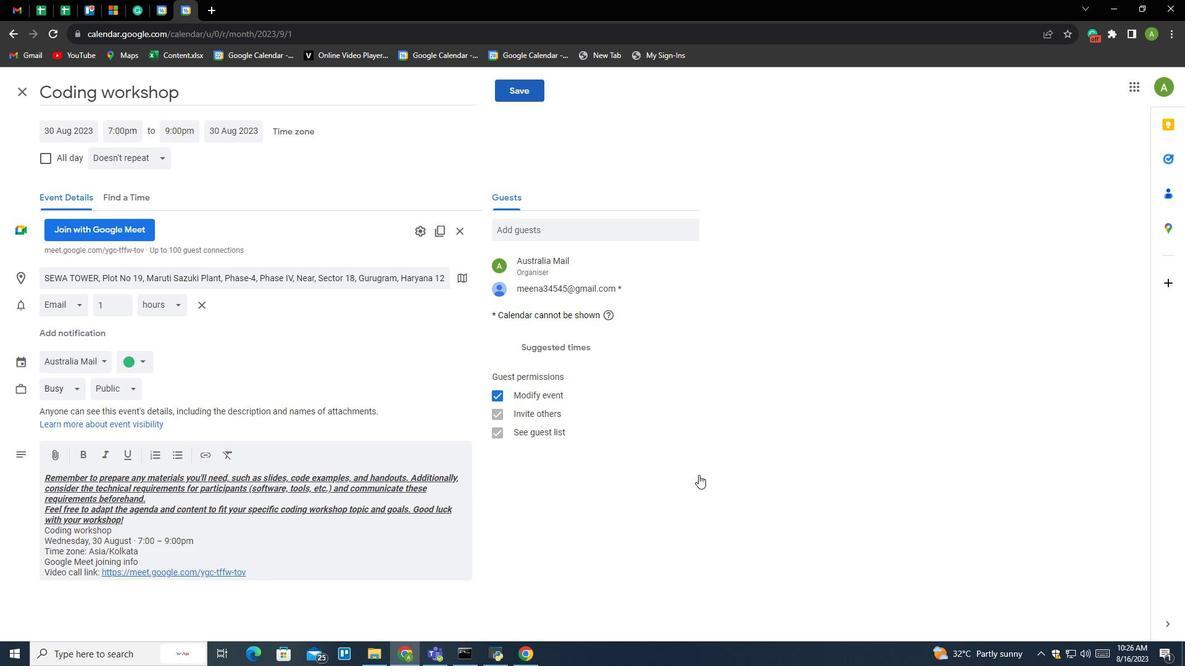 
